 Task: For heading Arial with bold.  font size for heading22,  'Change the font style of data to'Arial Narrow.  and font size to 14,  Change the alignment of both headline & data to Align middle.  In the sheet  DashboardFinAnalyticsbook
Action: Mouse moved to (160, 230)
Screenshot: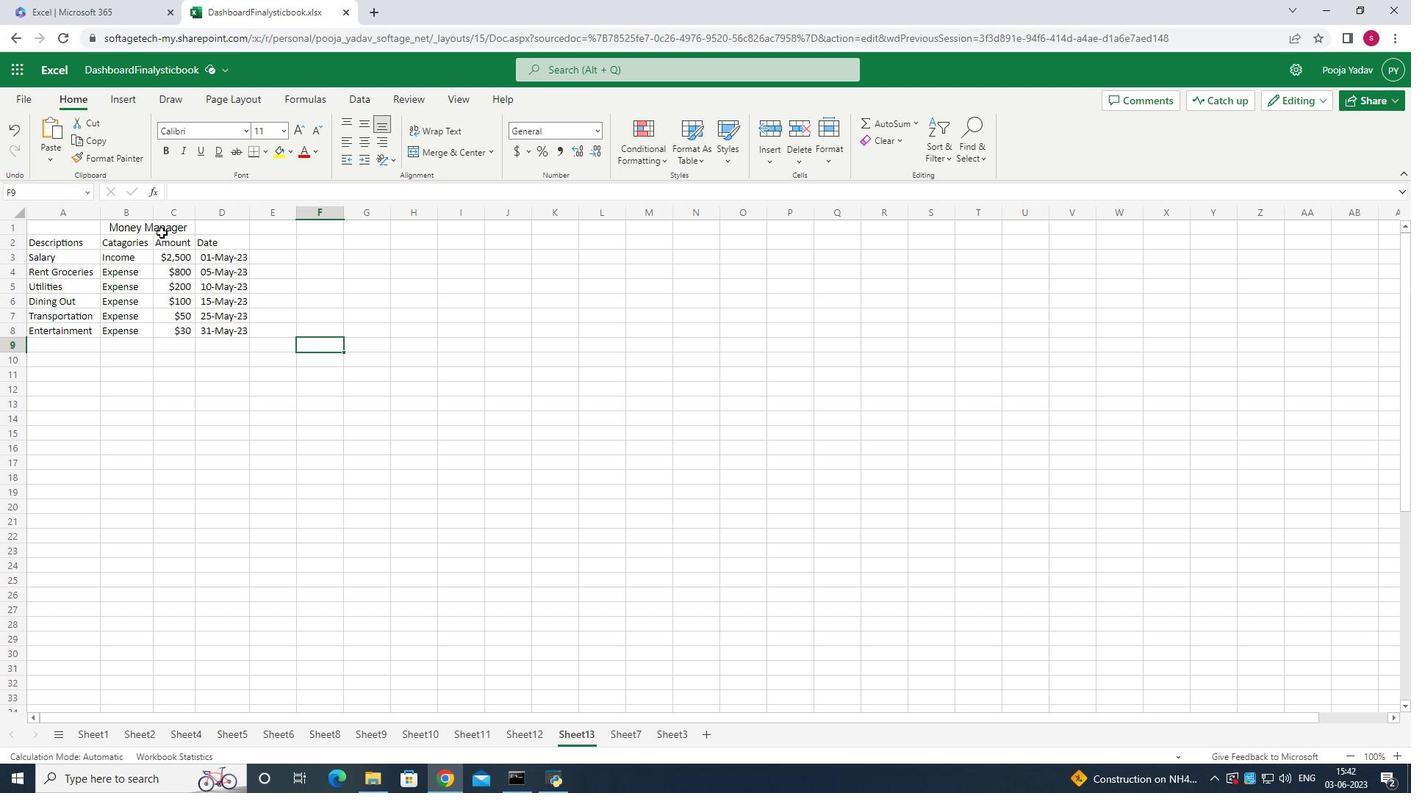
Action: Mouse pressed left at (160, 230)
Screenshot: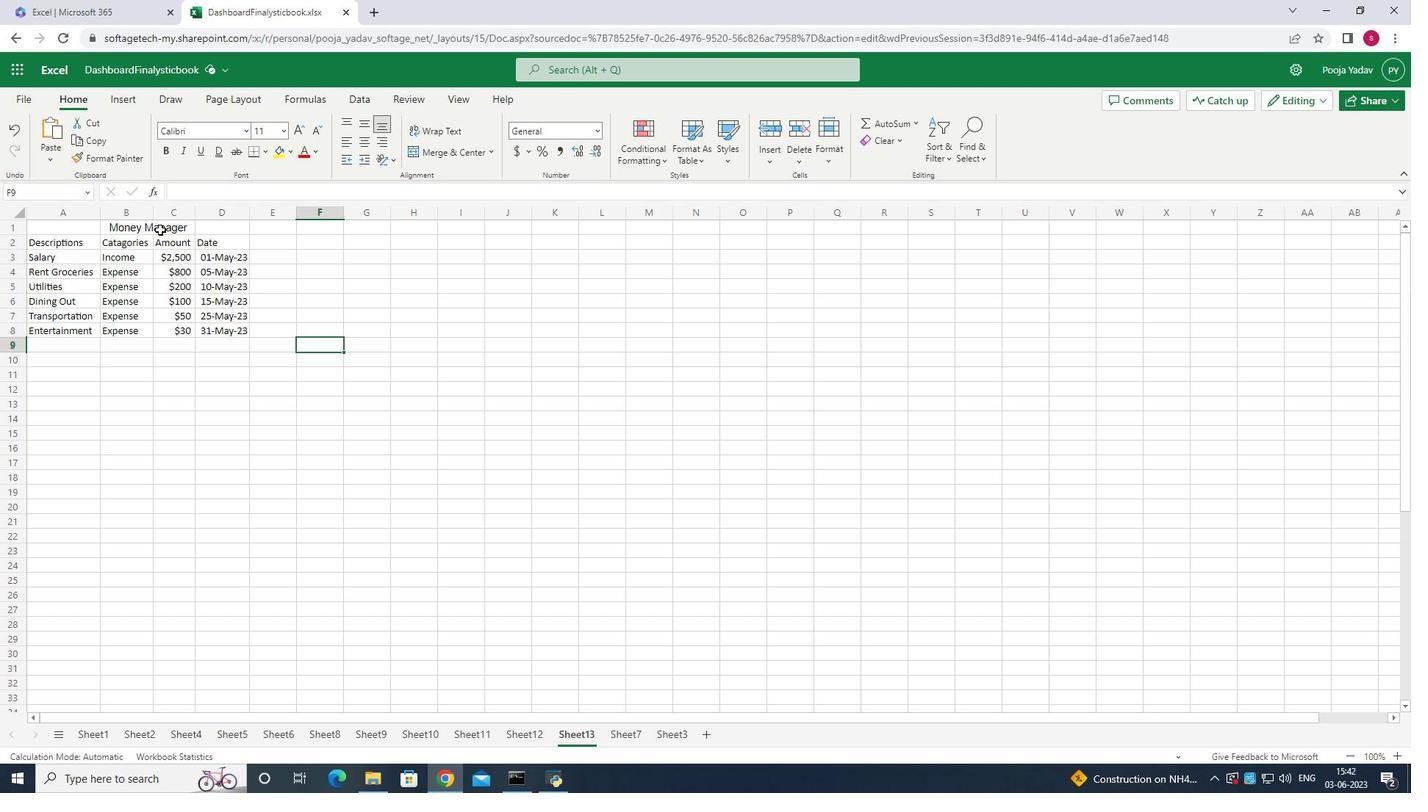 
Action: Mouse moved to (163, 149)
Screenshot: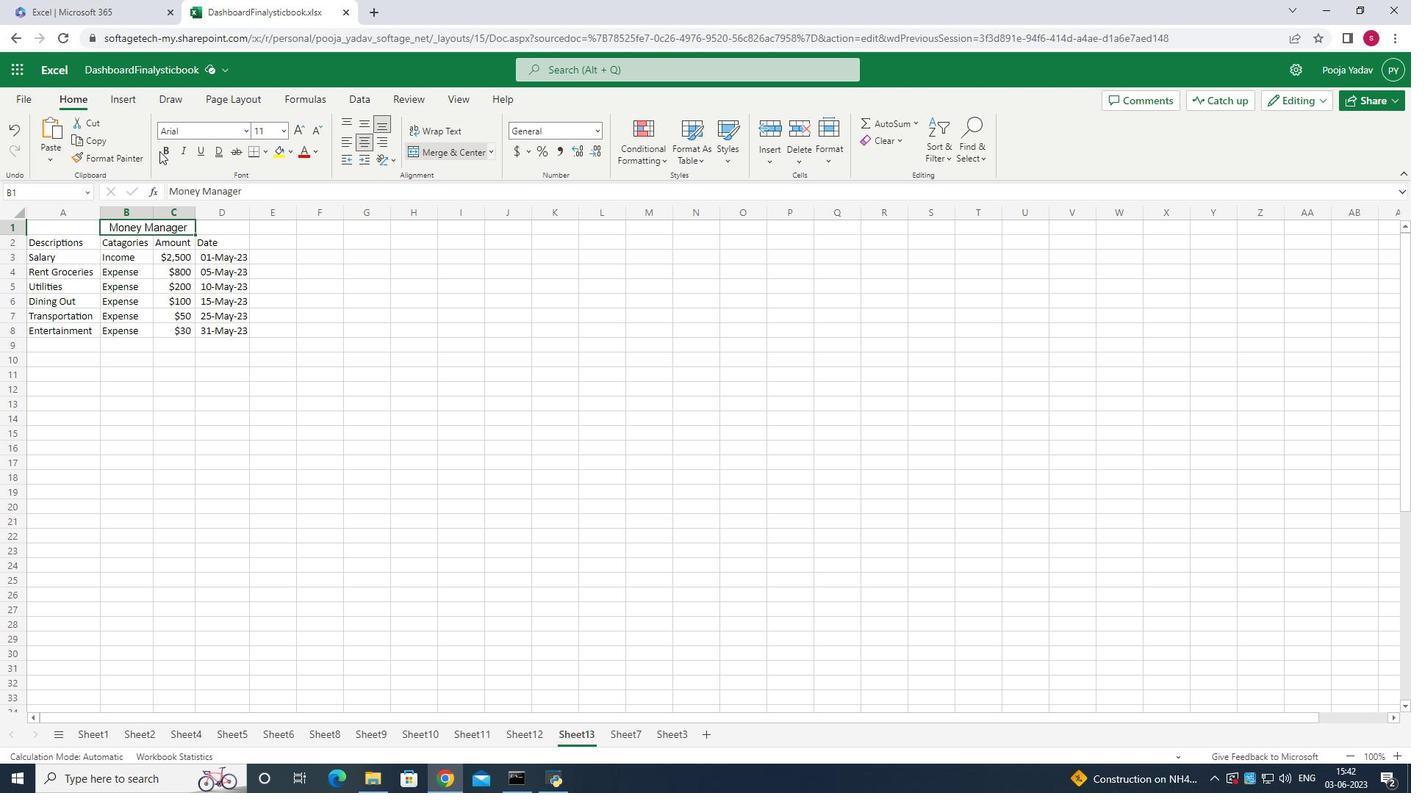 
Action: Mouse pressed left at (163, 149)
Screenshot: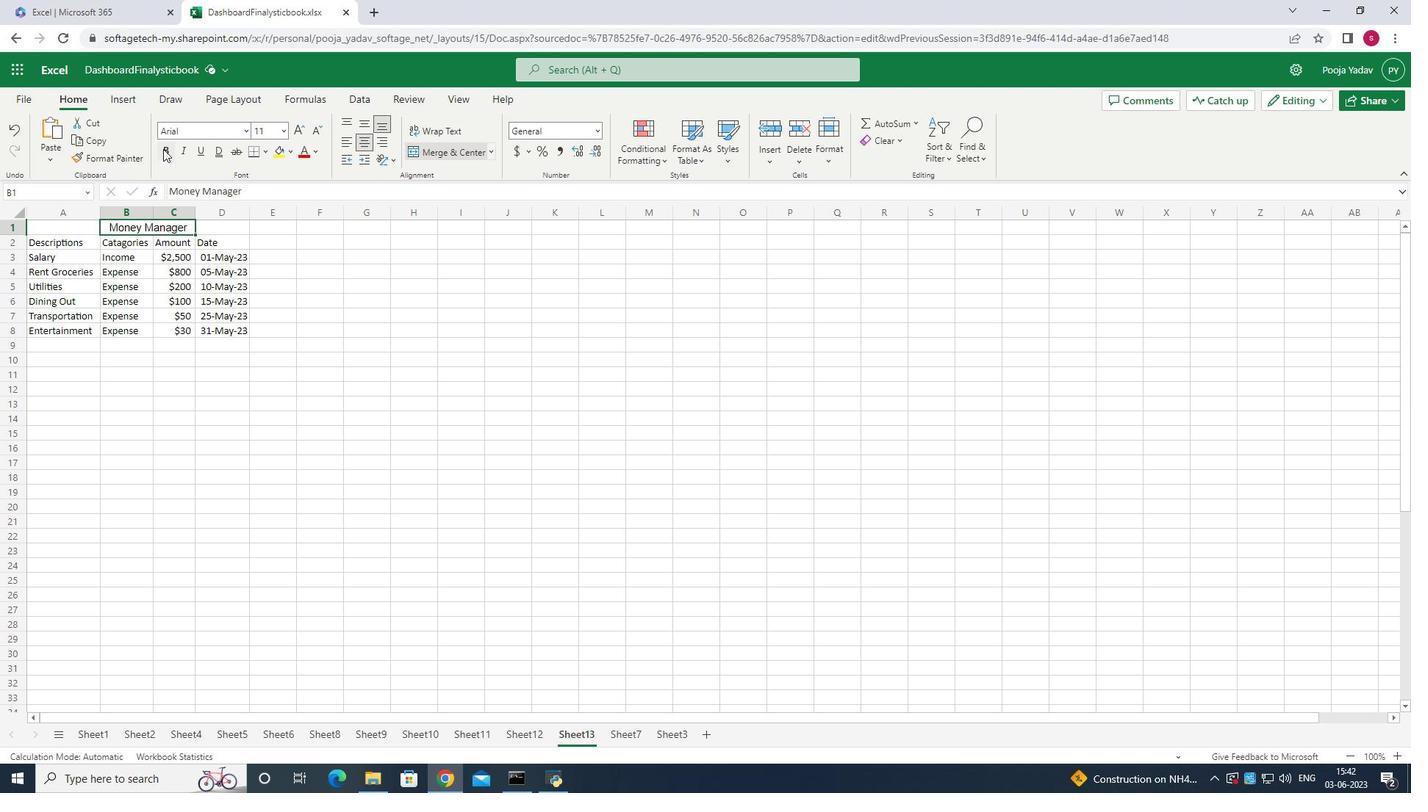 
Action: Mouse moved to (246, 131)
Screenshot: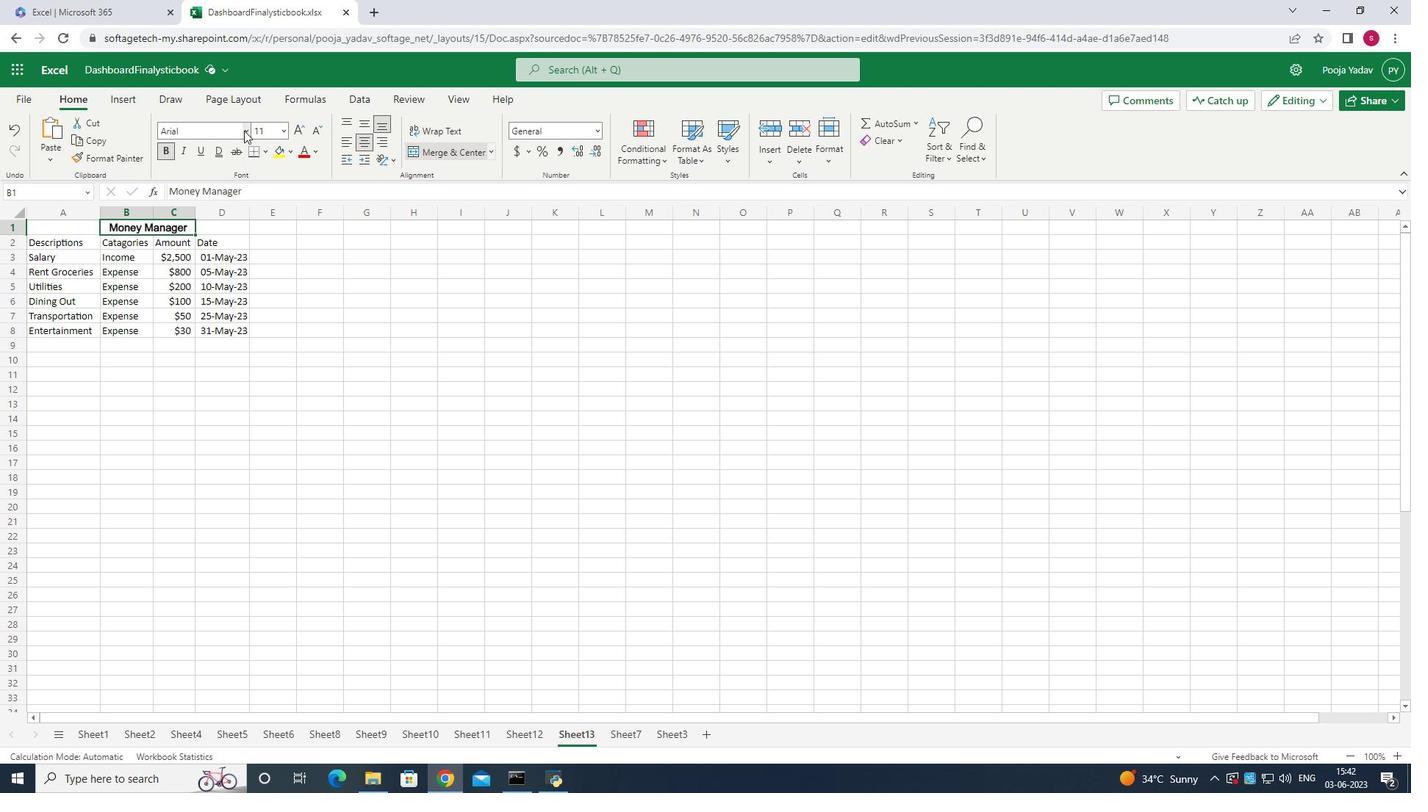 
Action: Mouse pressed left at (246, 131)
Screenshot: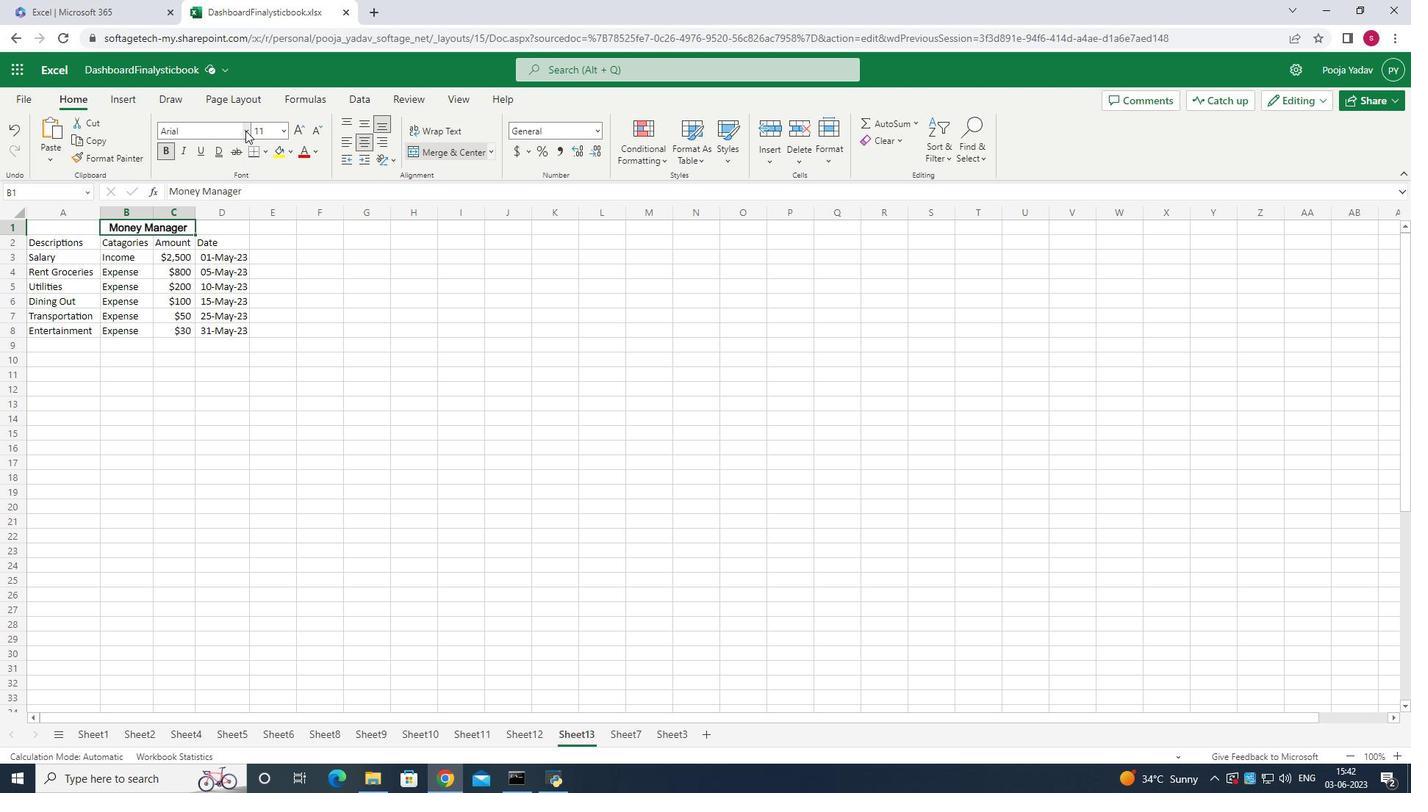 
Action: Mouse moved to (226, 189)
Screenshot: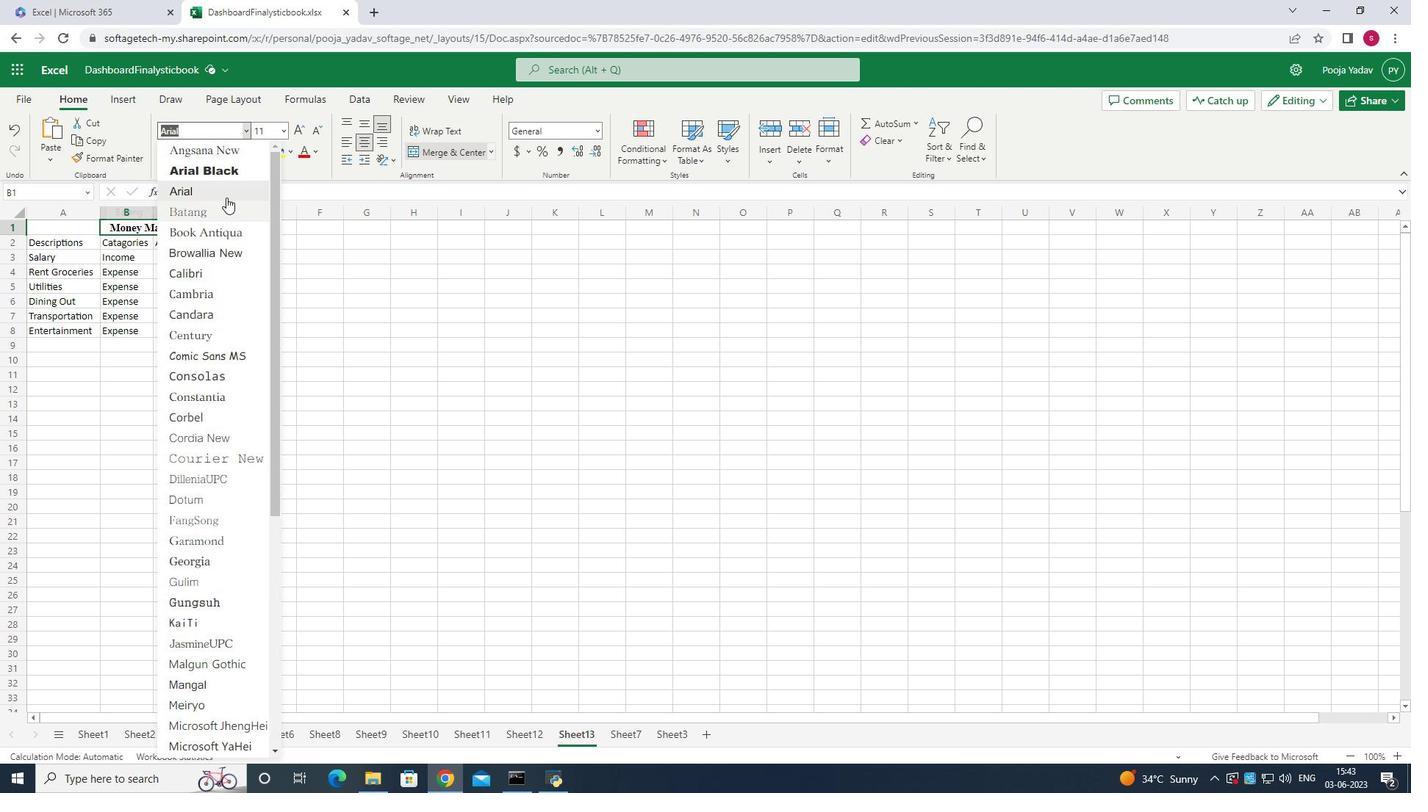 
Action: Mouse pressed left at (226, 189)
Screenshot: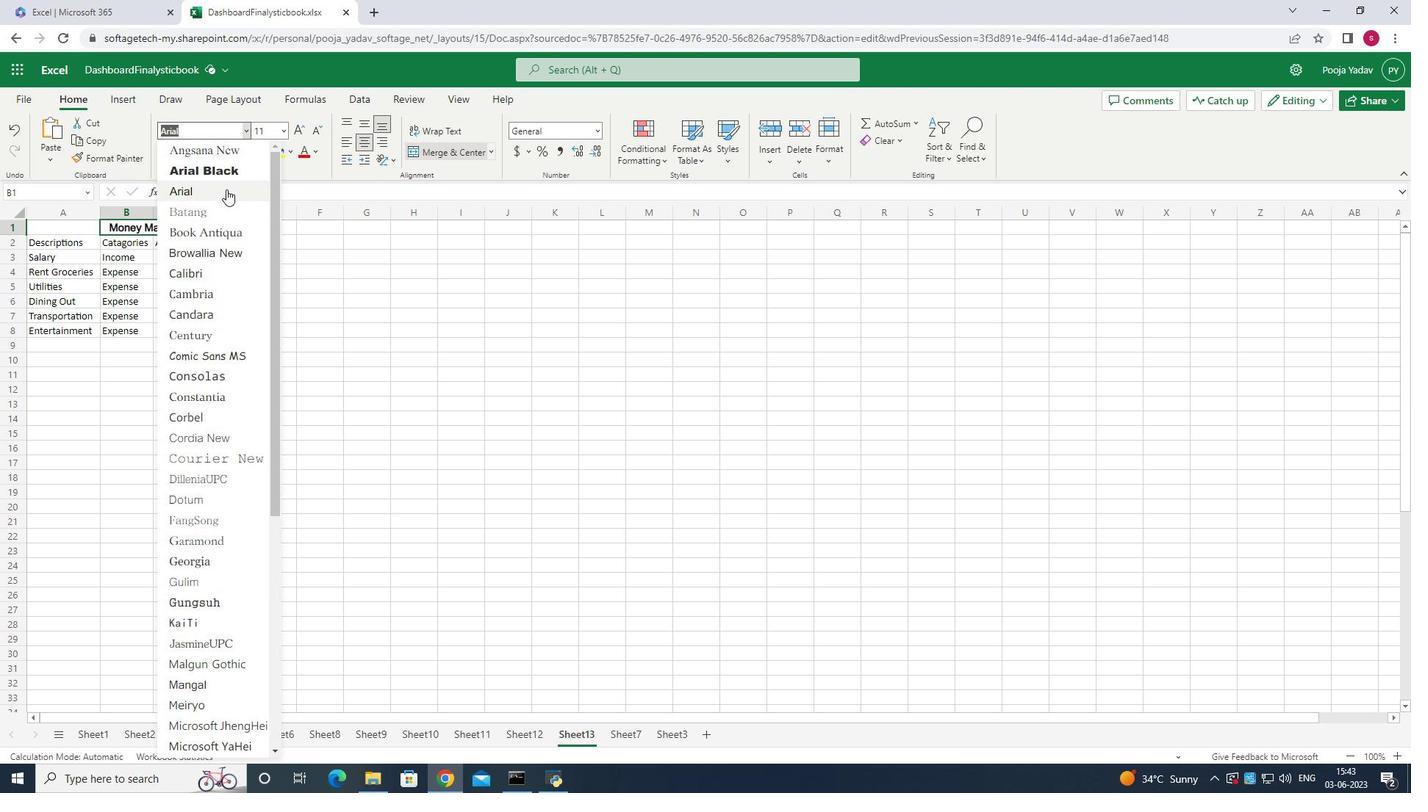 
Action: Mouse moved to (286, 131)
Screenshot: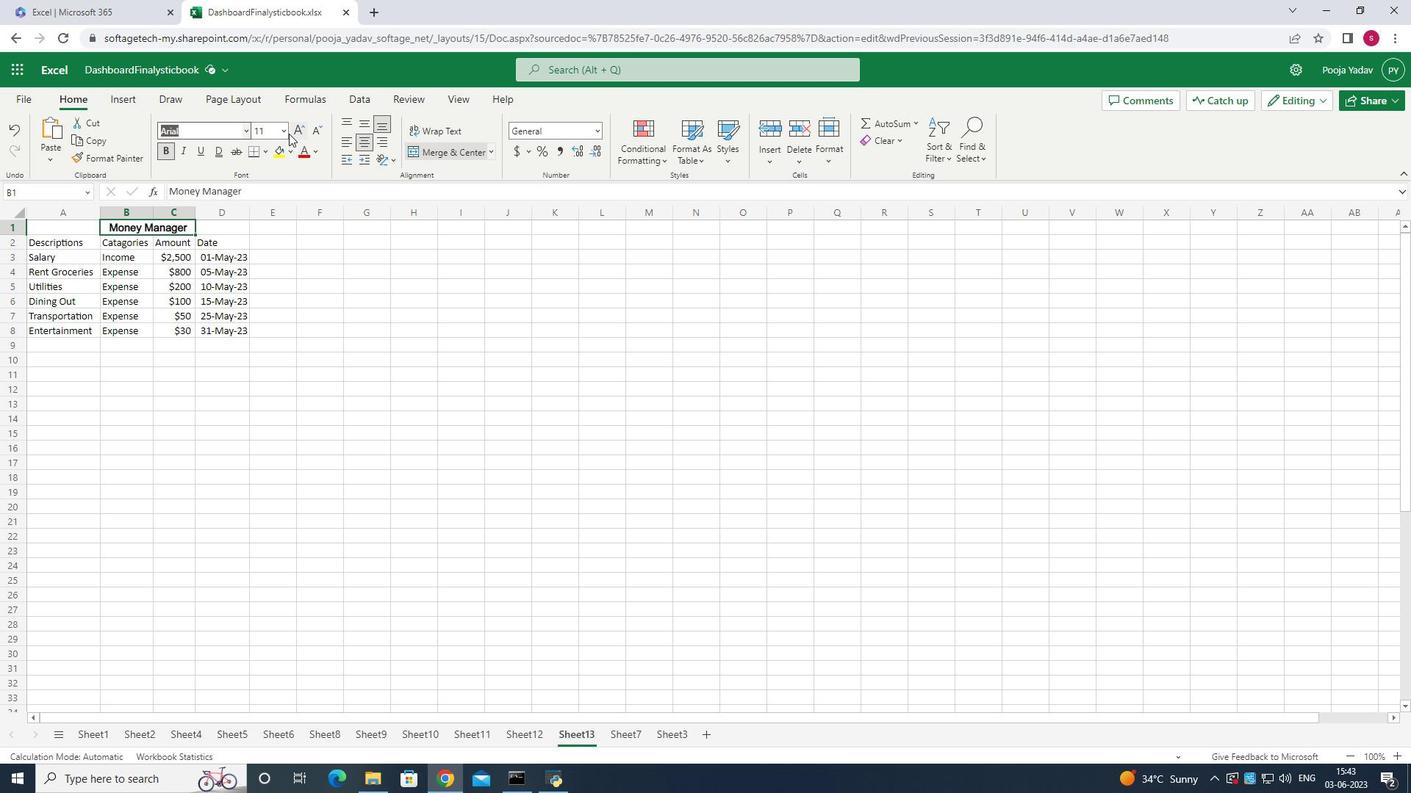 
Action: Mouse pressed left at (286, 131)
Screenshot: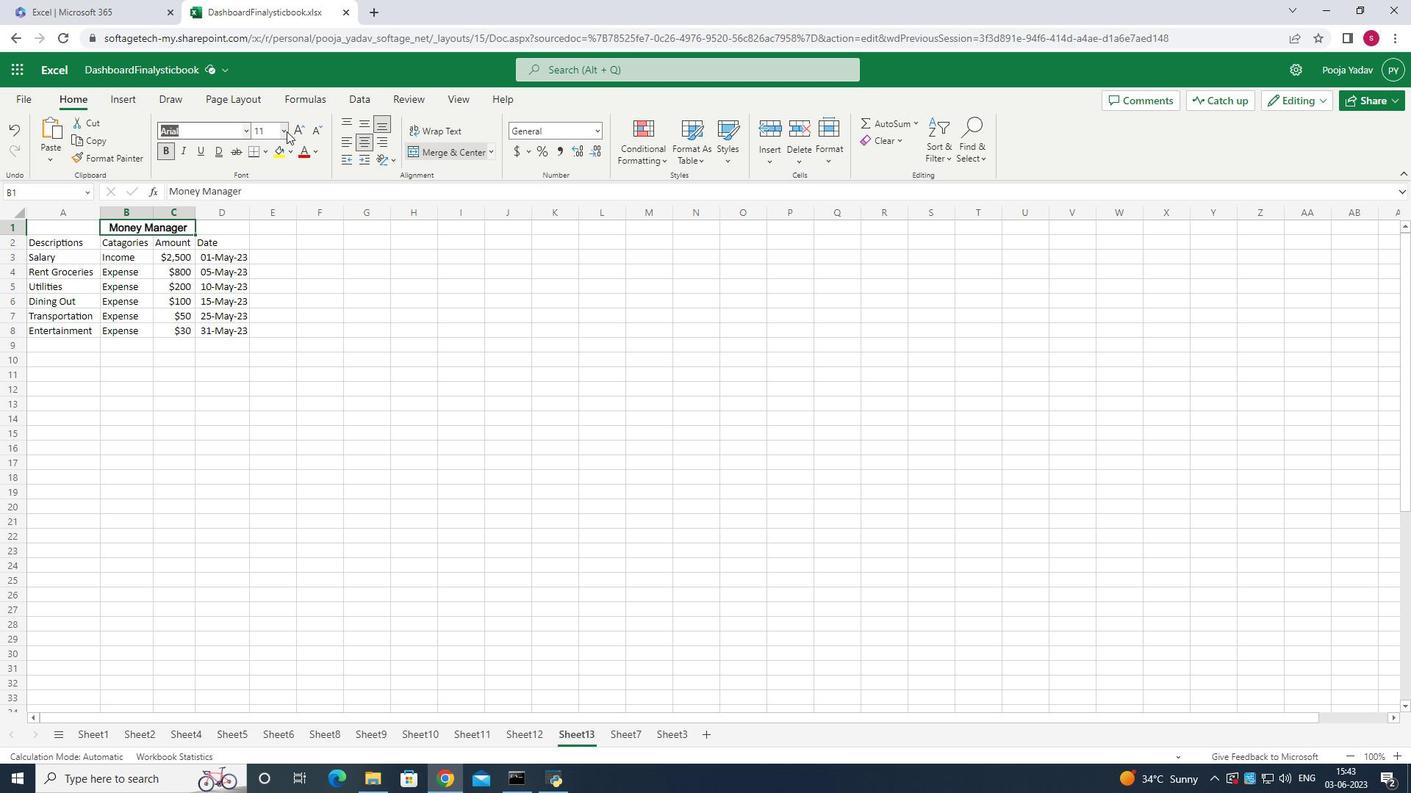 
Action: Mouse moved to (266, 125)
Screenshot: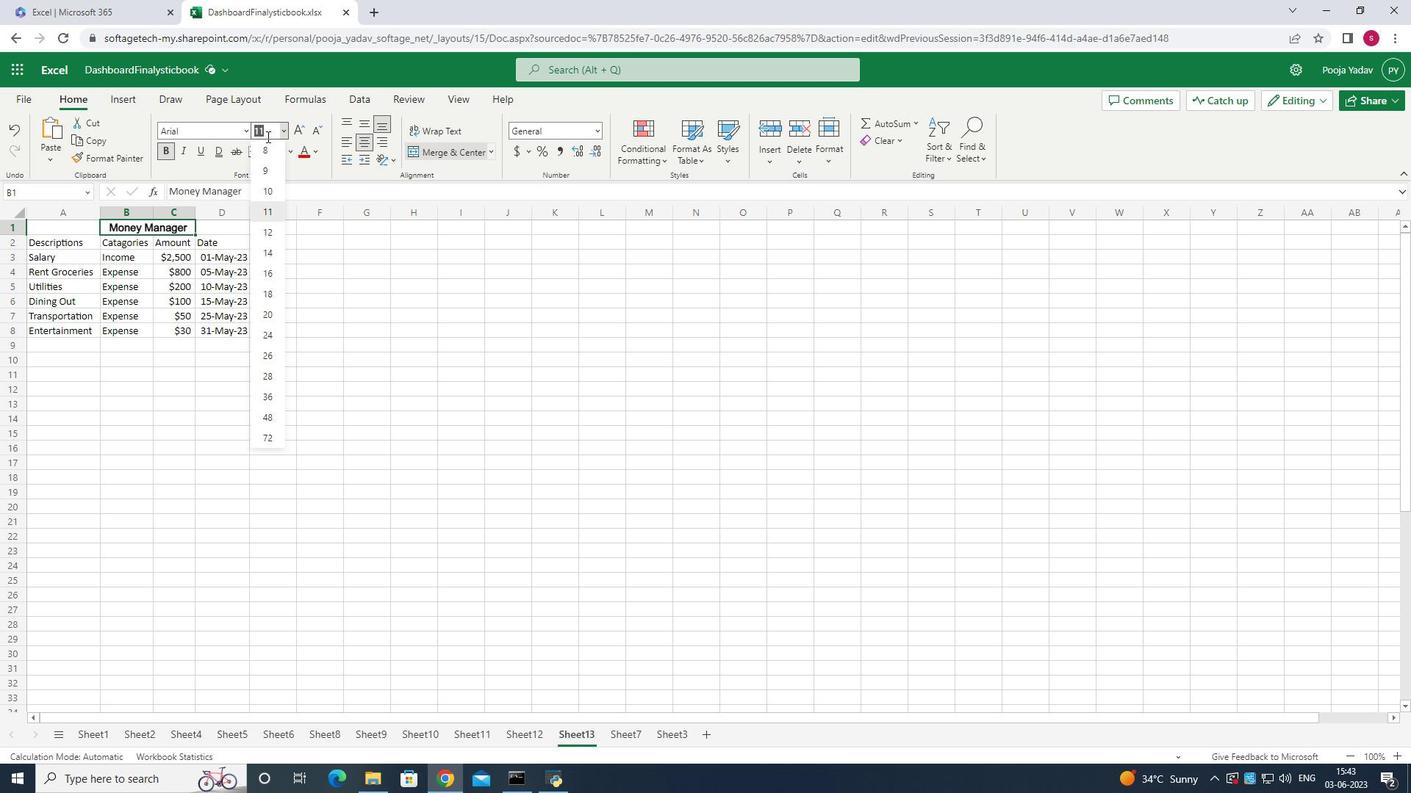 
Action: Mouse pressed left at (266, 125)
Screenshot: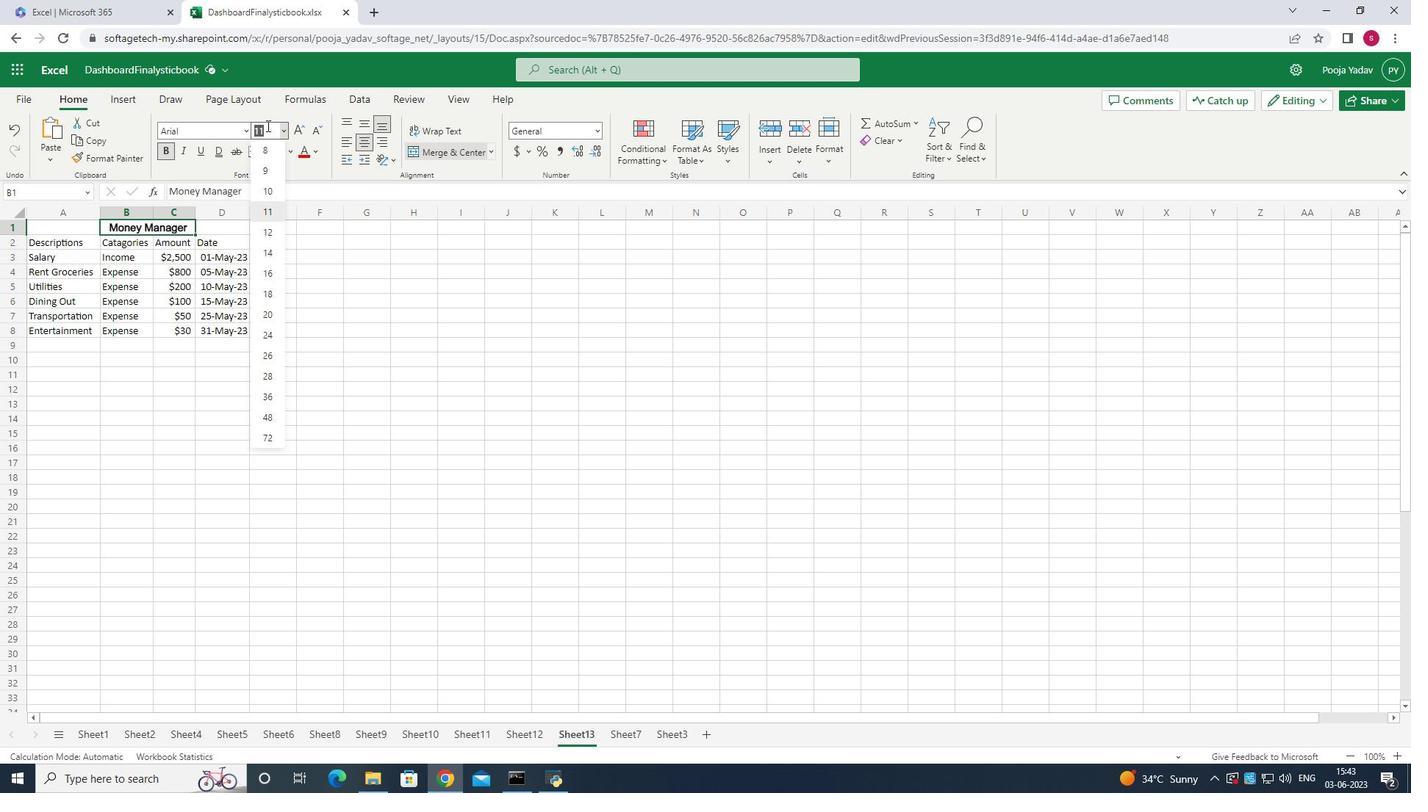 
Action: Mouse moved to (269, 125)
Screenshot: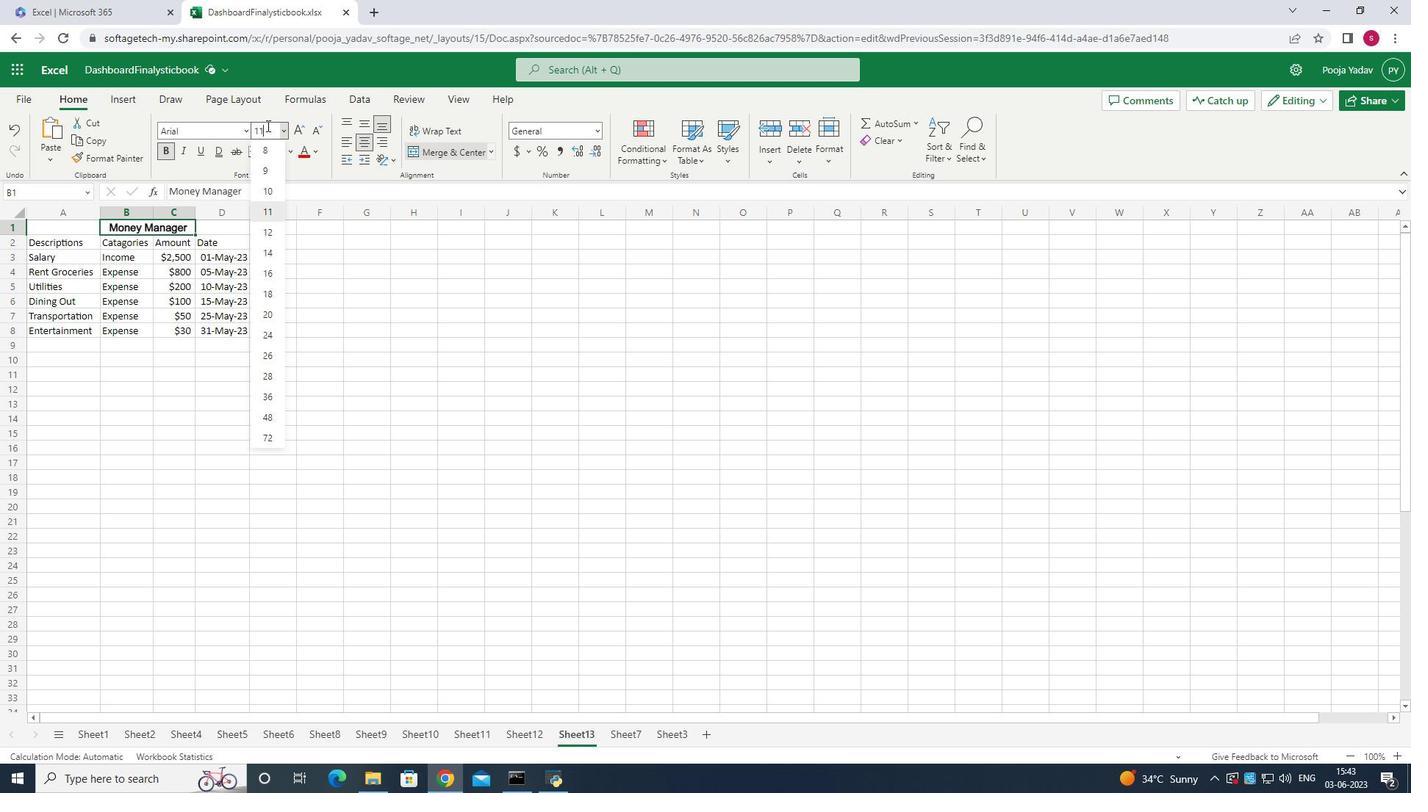 
Action: Key pressed <Key.backspace><Key.backspace><Key.backspace><Key.backspace>22<Key.enter>
Screenshot: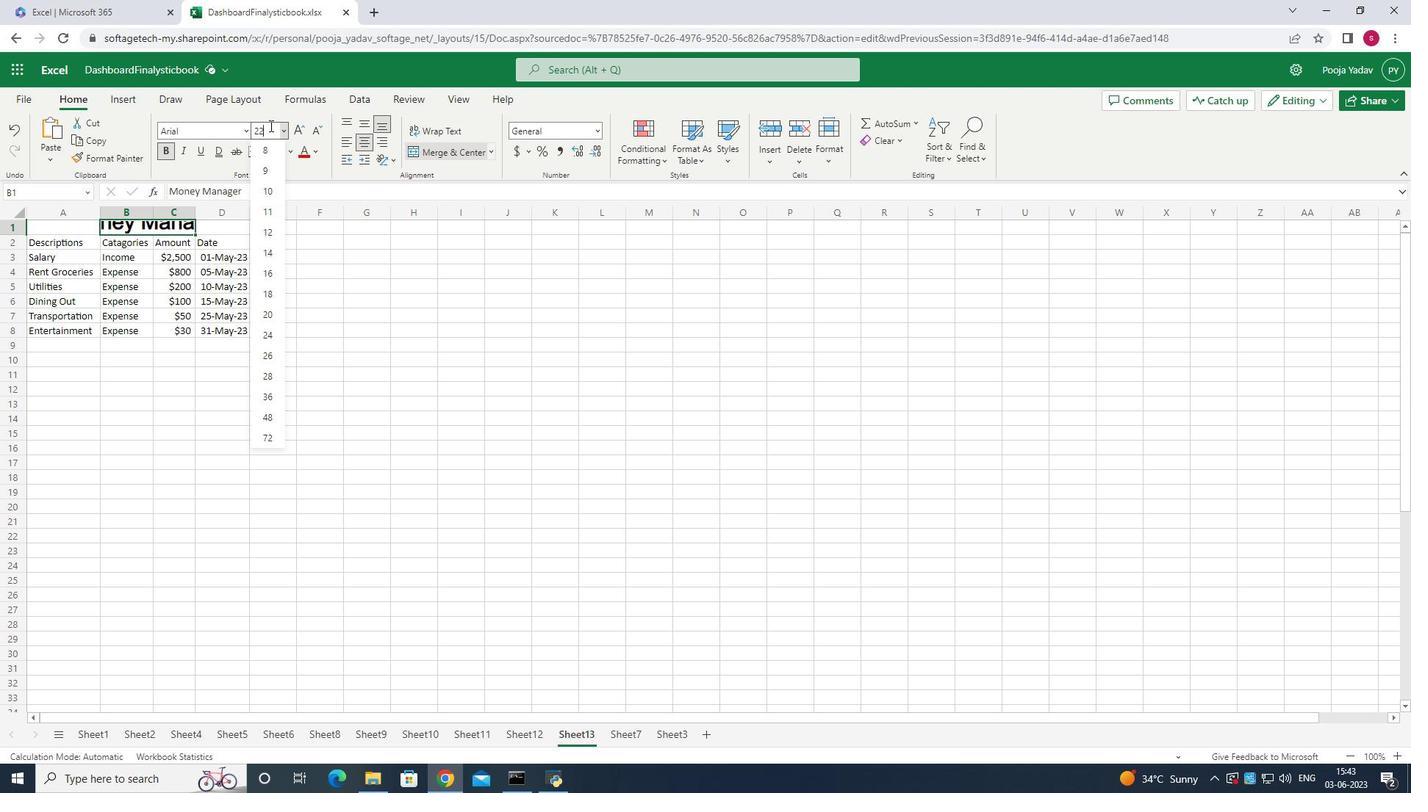 
Action: Mouse moved to (172, 235)
Screenshot: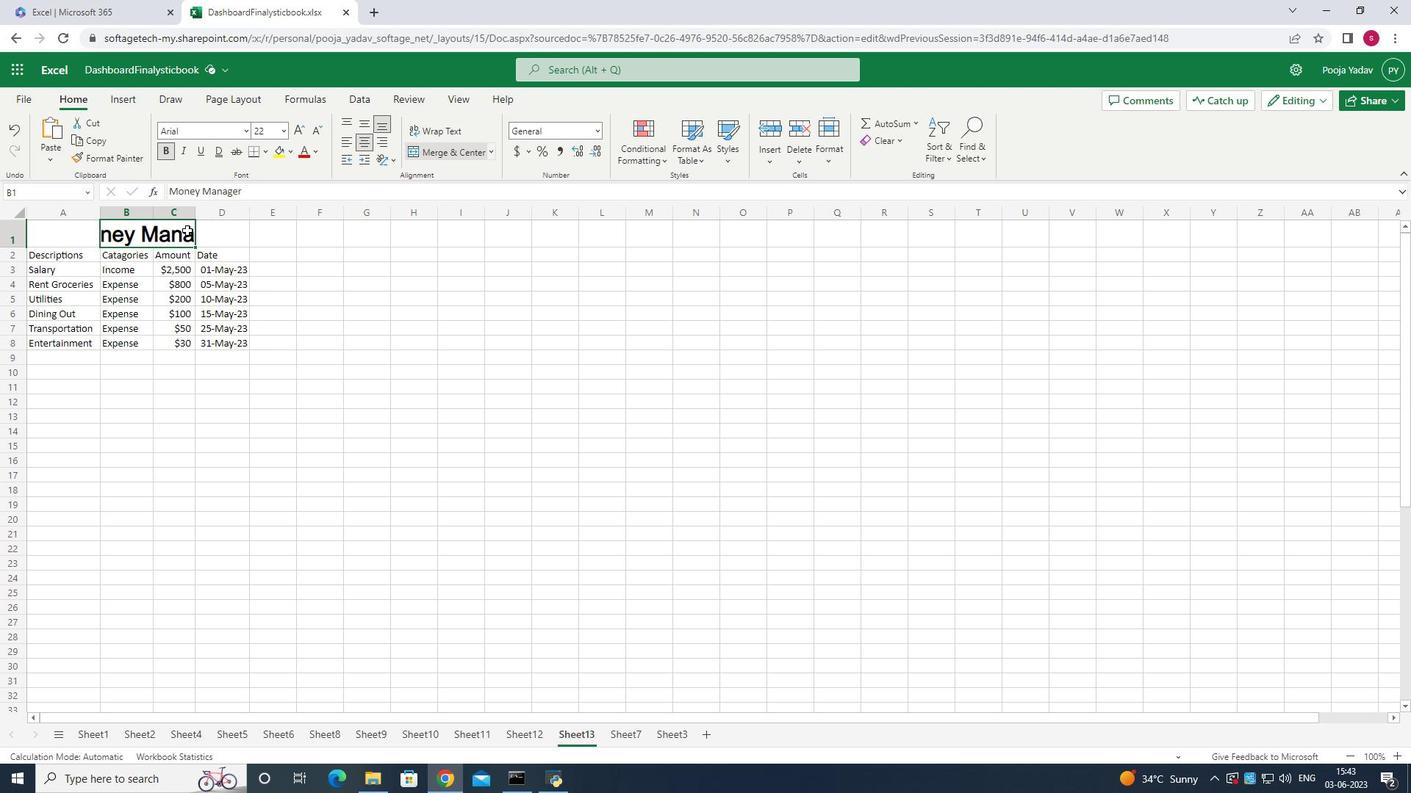 
Action: Mouse pressed left at (172, 235)
Screenshot: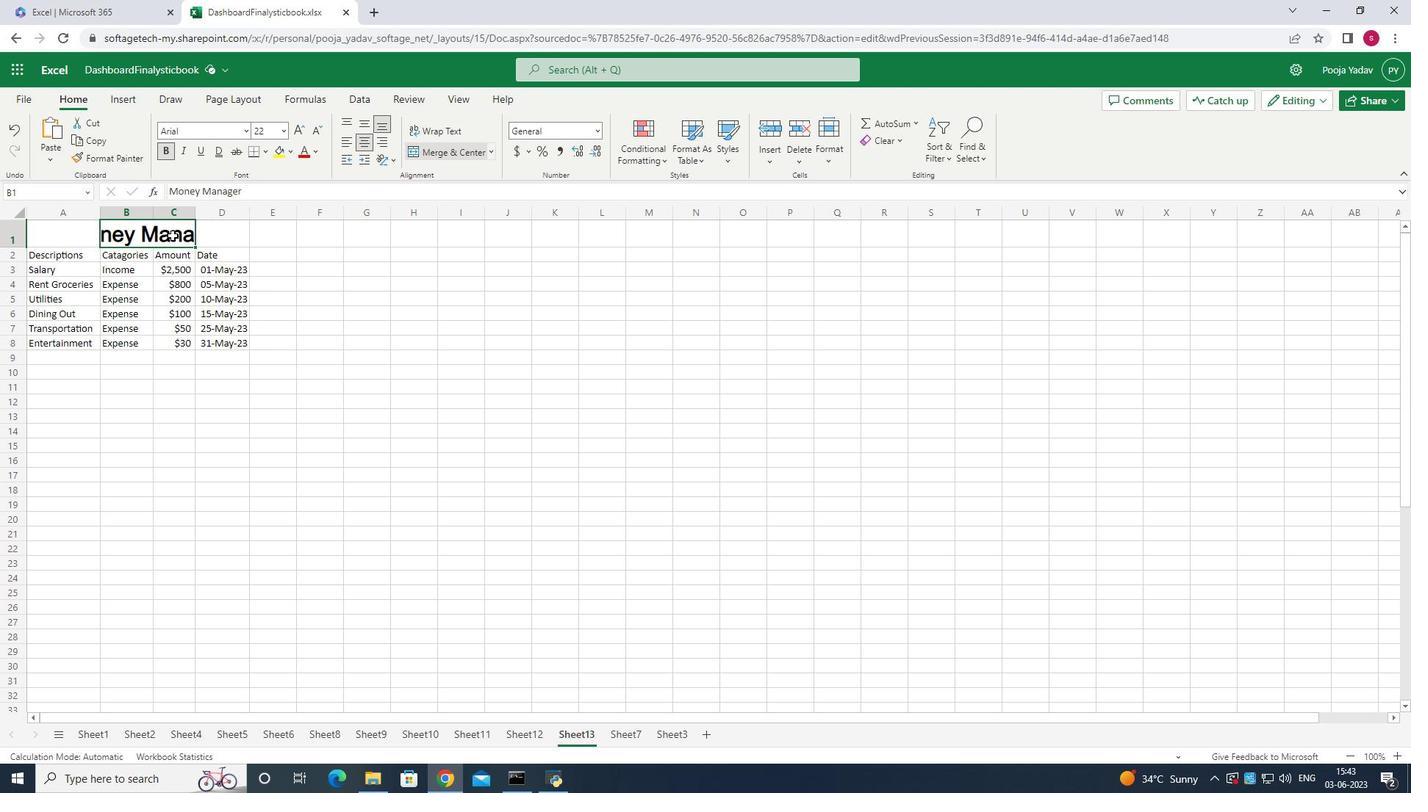 
Action: Mouse moved to (418, 148)
Screenshot: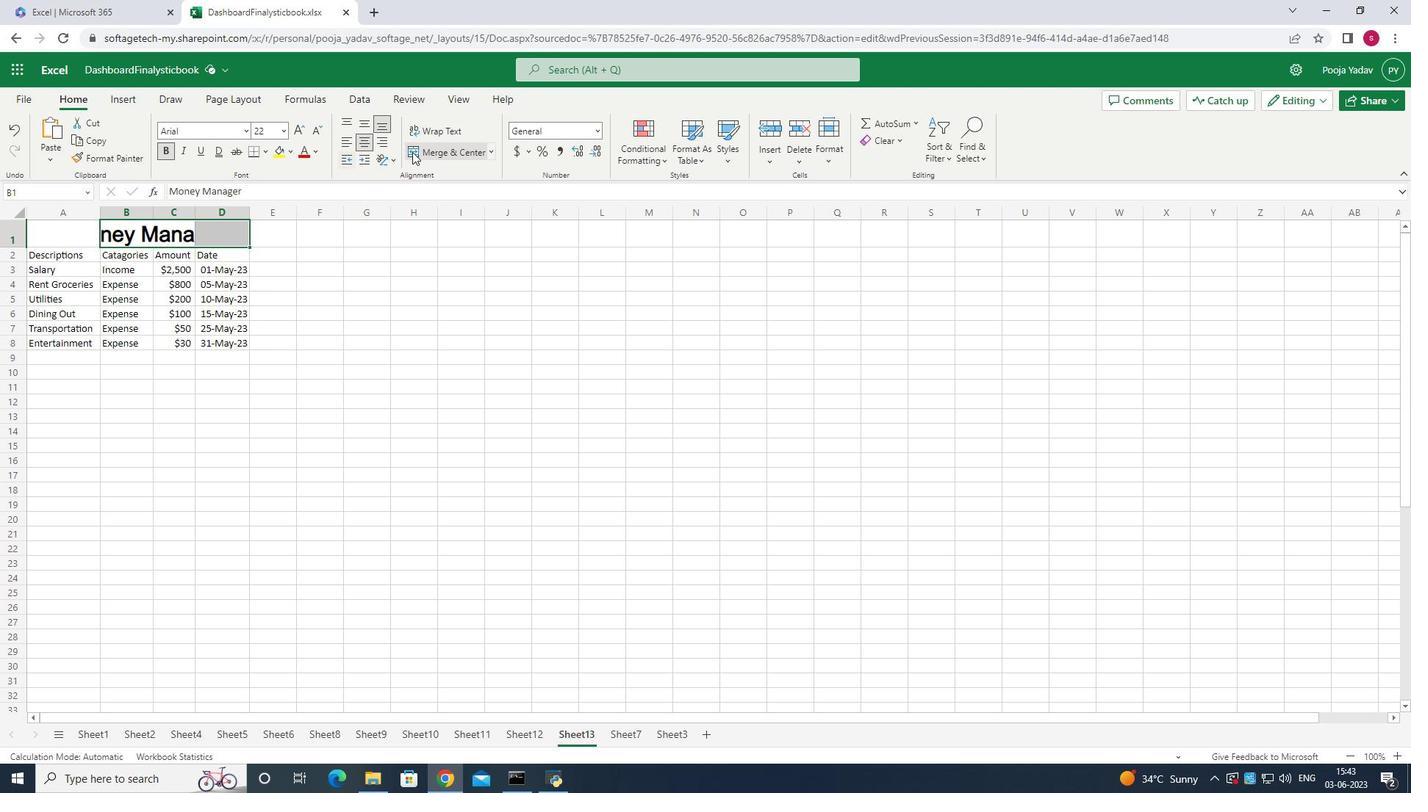 
Action: Mouse pressed left at (418, 148)
Screenshot: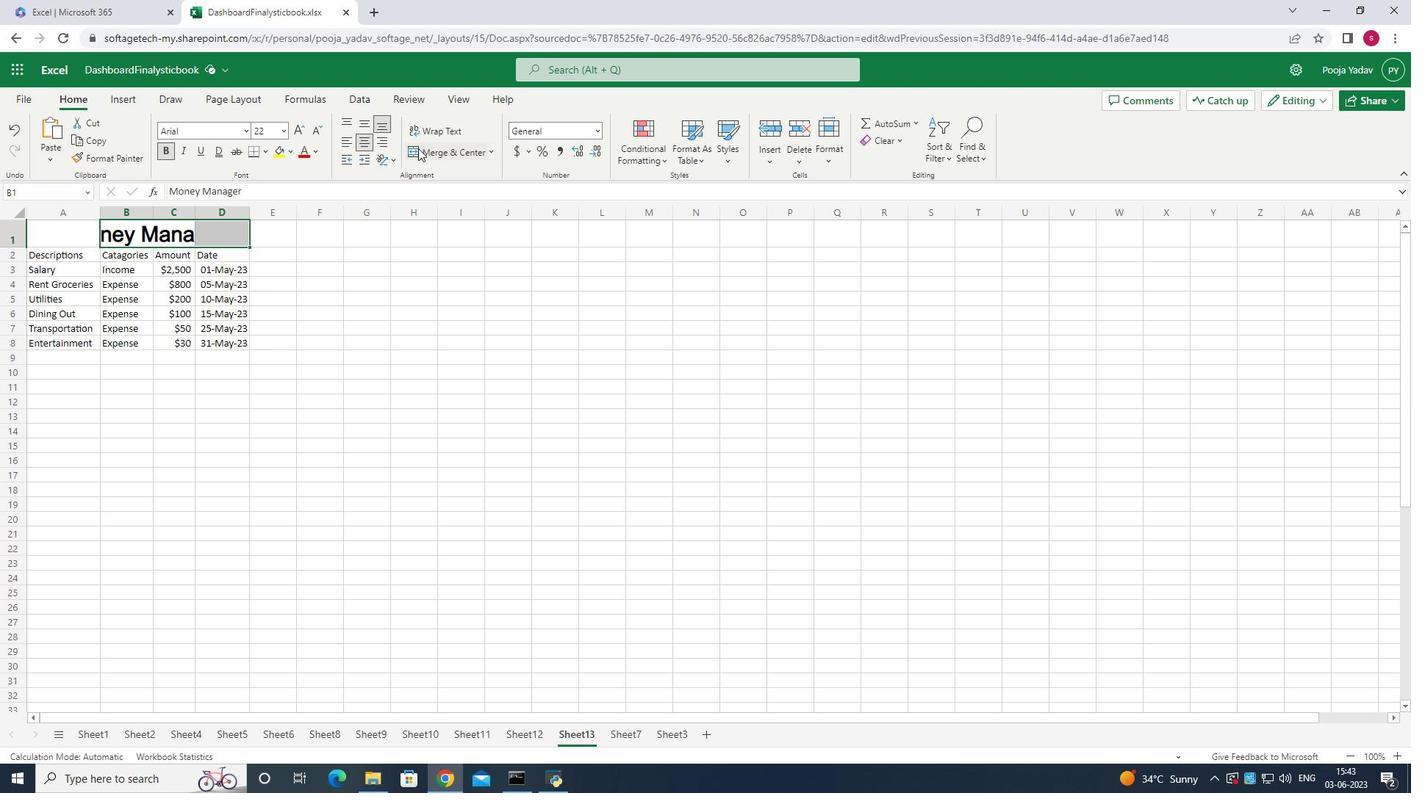 
Action: Mouse moved to (229, 420)
Screenshot: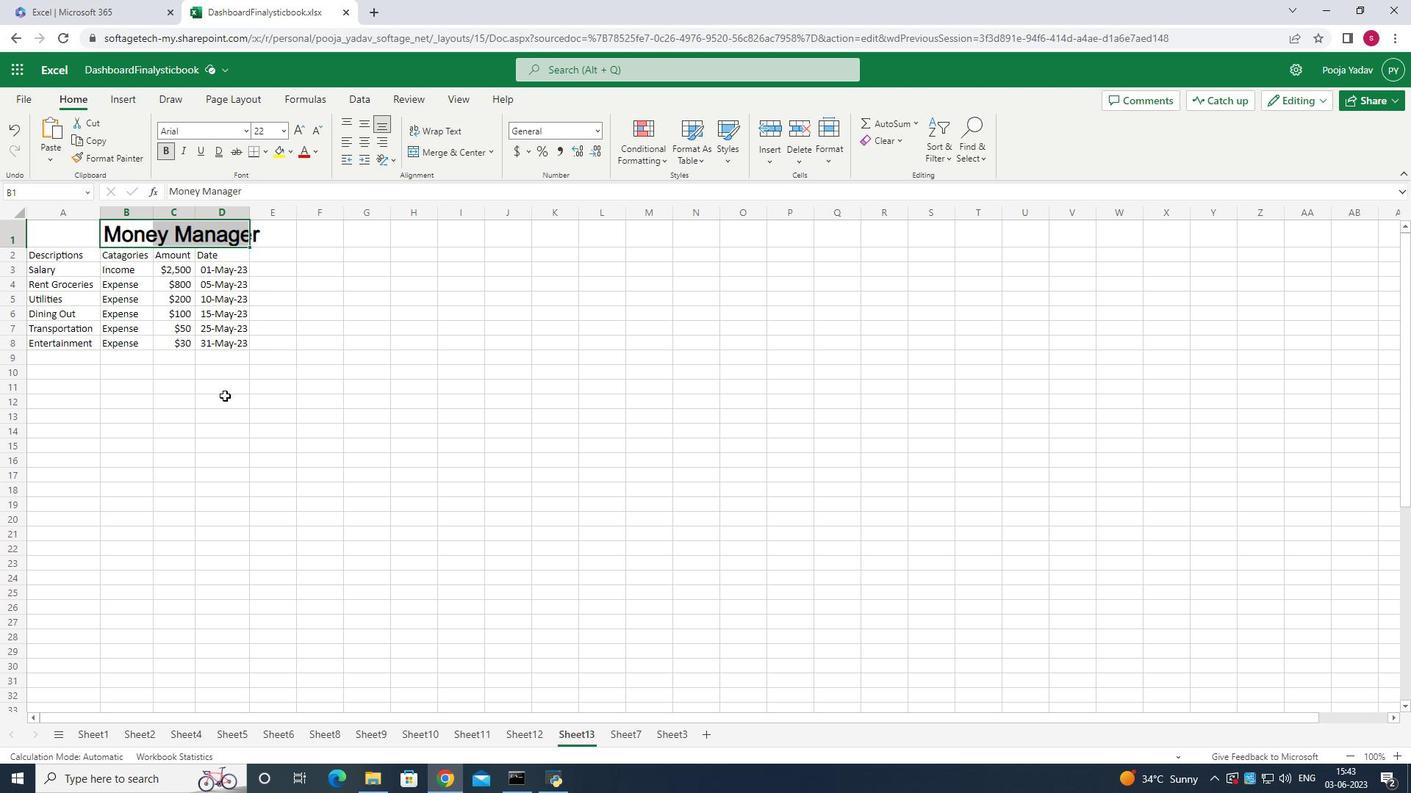 
Action: Mouse pressed left at (229, 420)
Screenshot: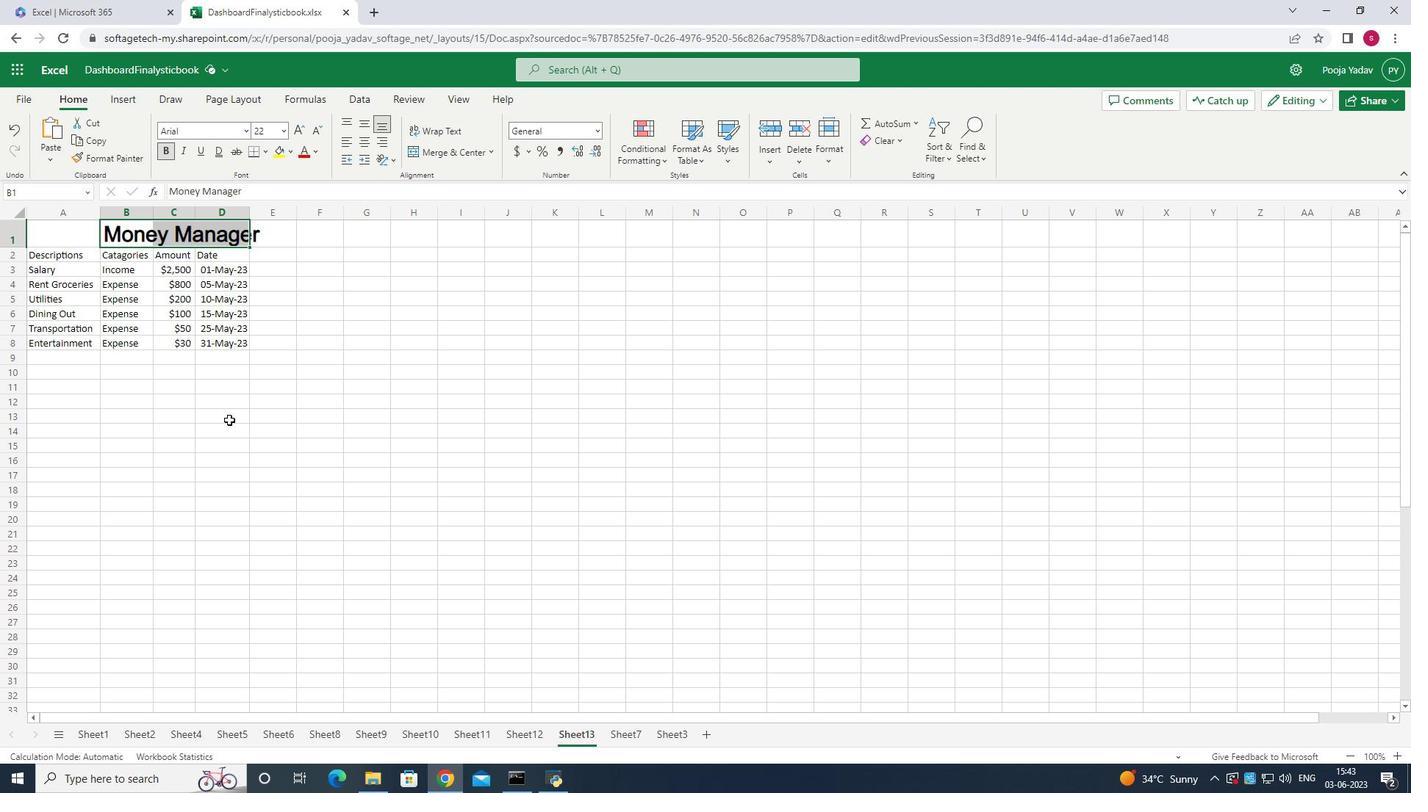 
Action: Mouse moved to (52, 251)
Screenshot: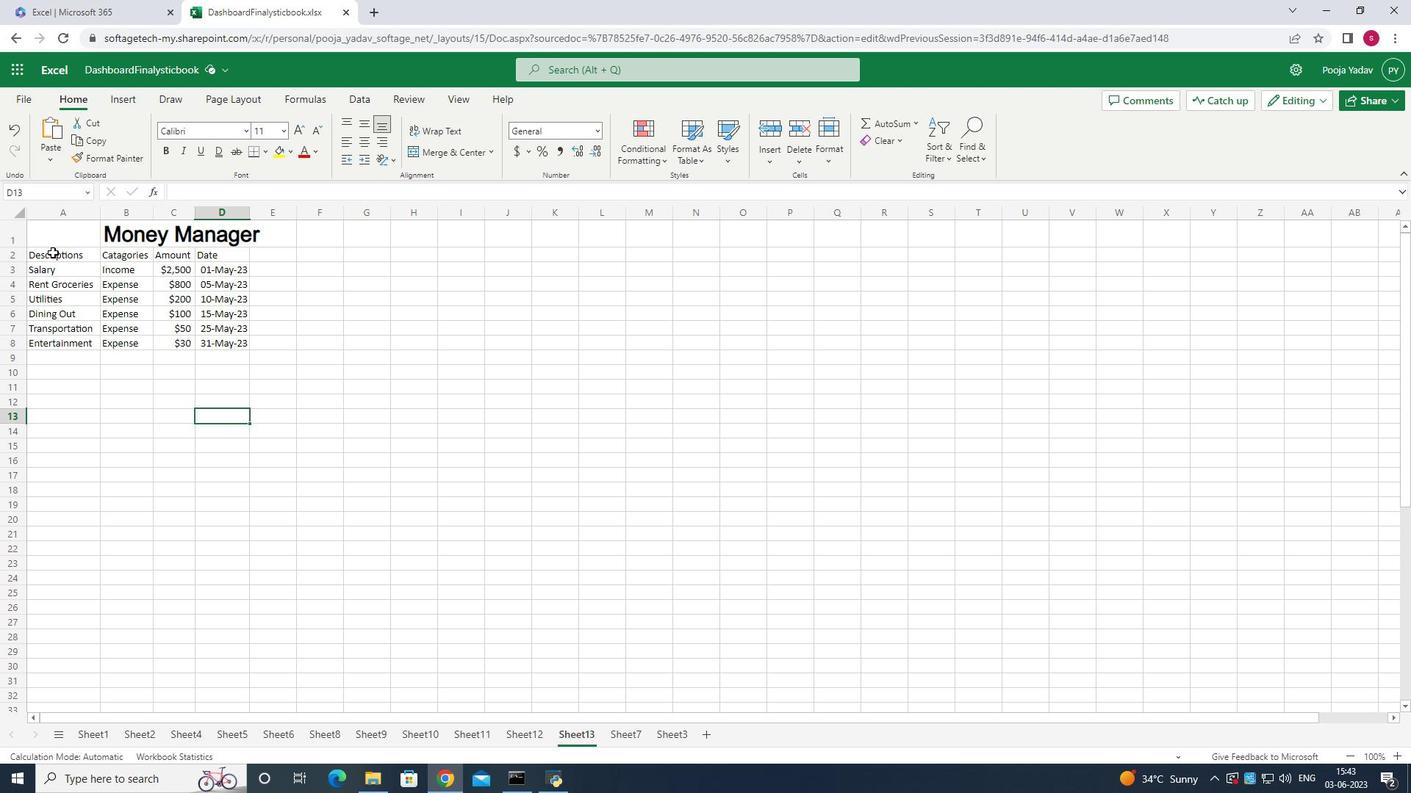 
Action: Mouse pressed left at (52, 251)
Screenshot: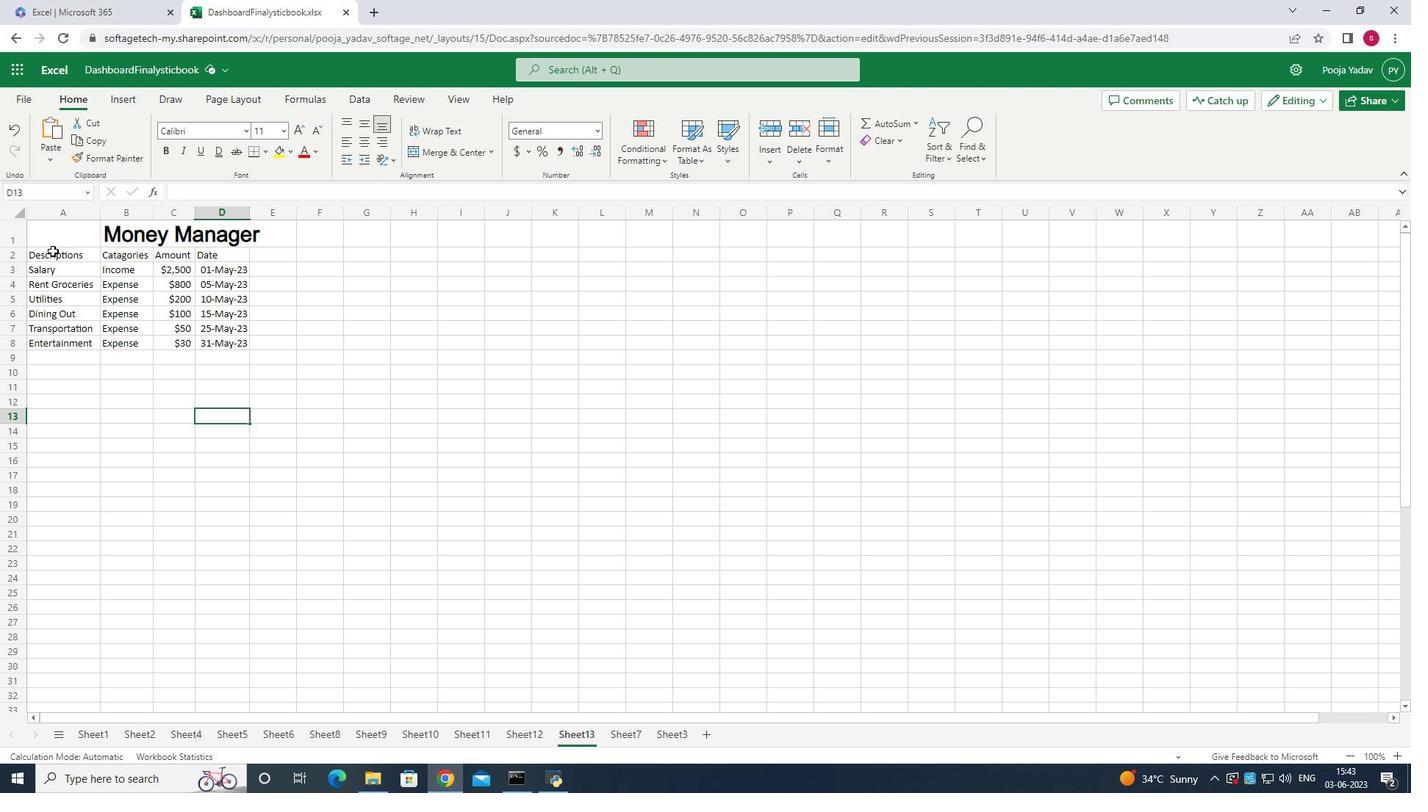 
Action: Mouse moved to (280, 134)
Screenshot: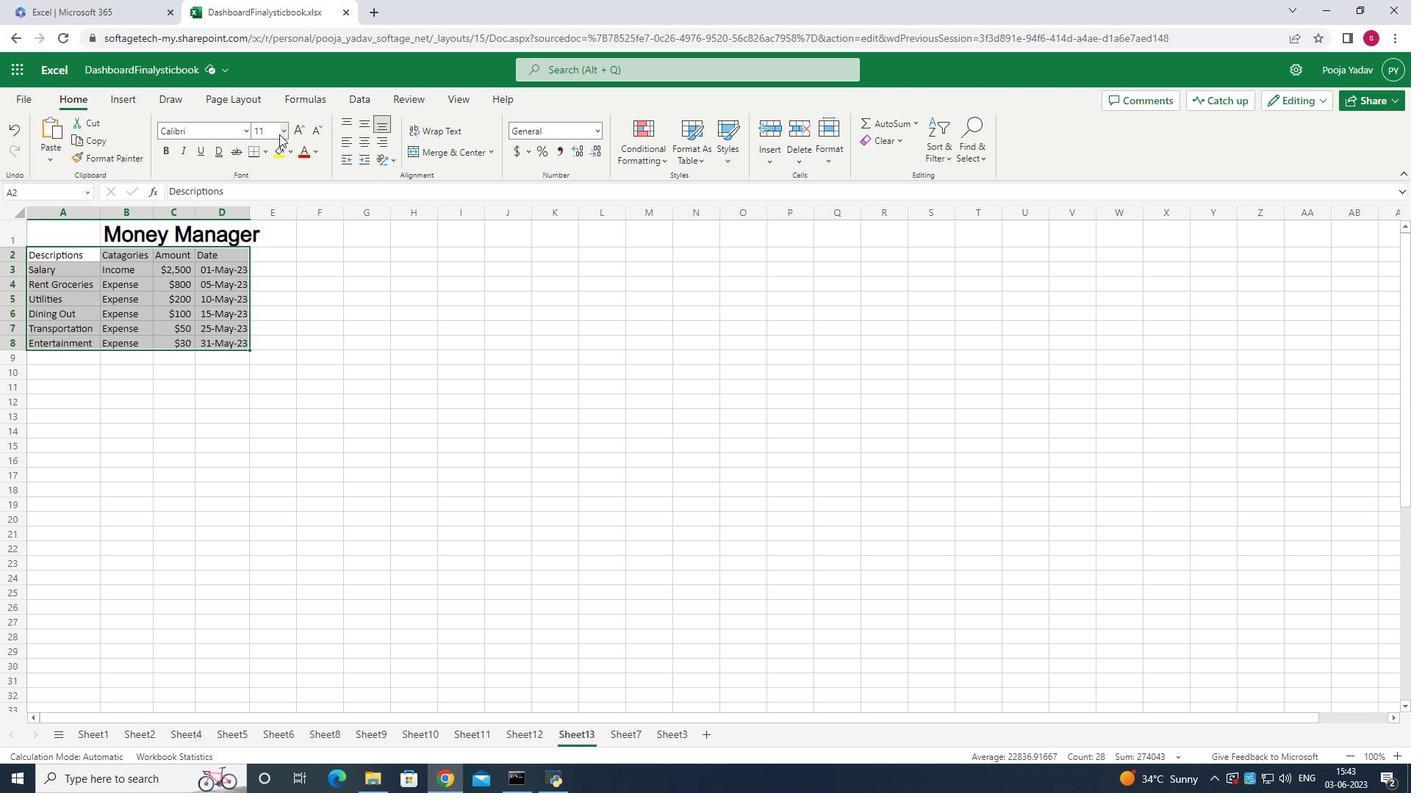 
Action: Mouse pressed left at (280, 134)
Screenshot: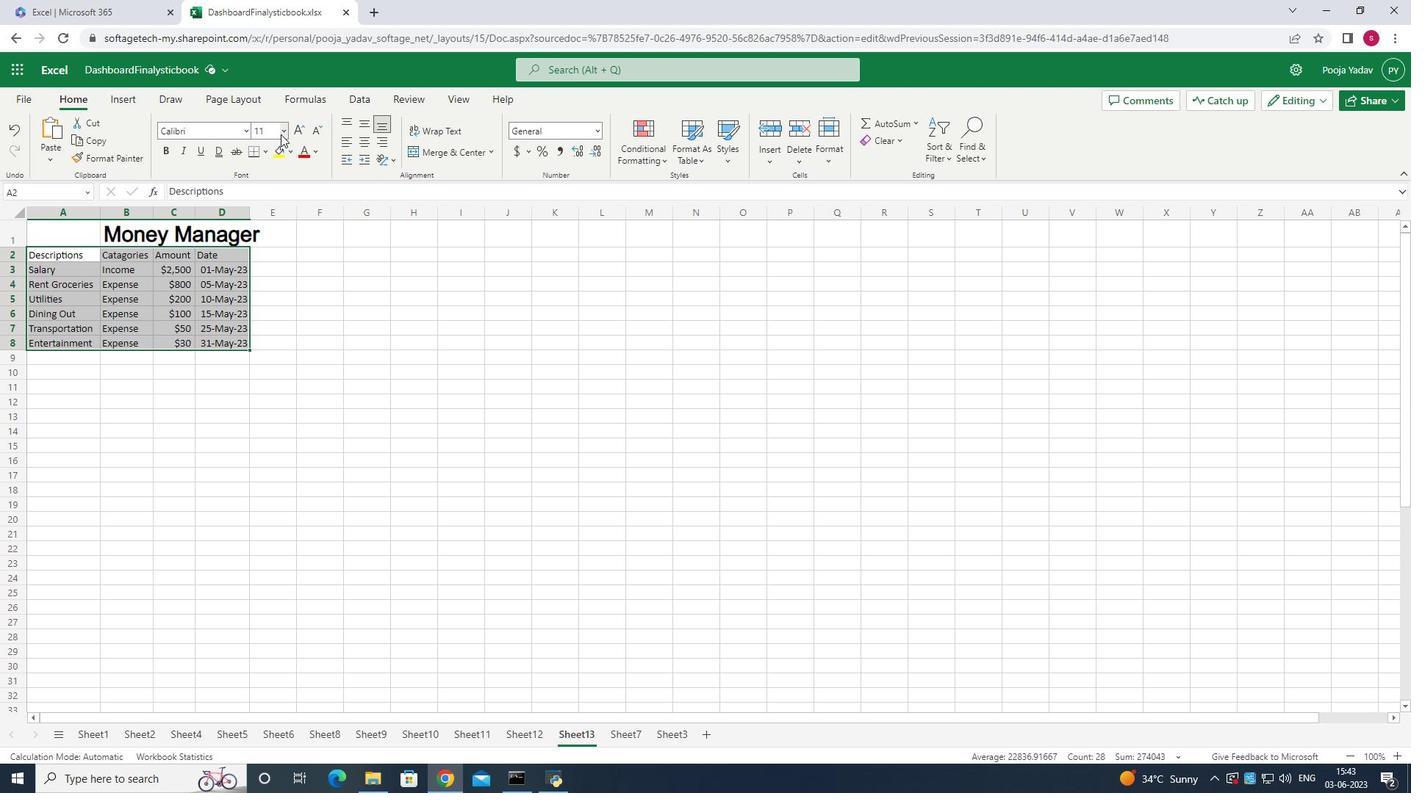 
Action: Mouse moved to (272, 250)
Screenshot: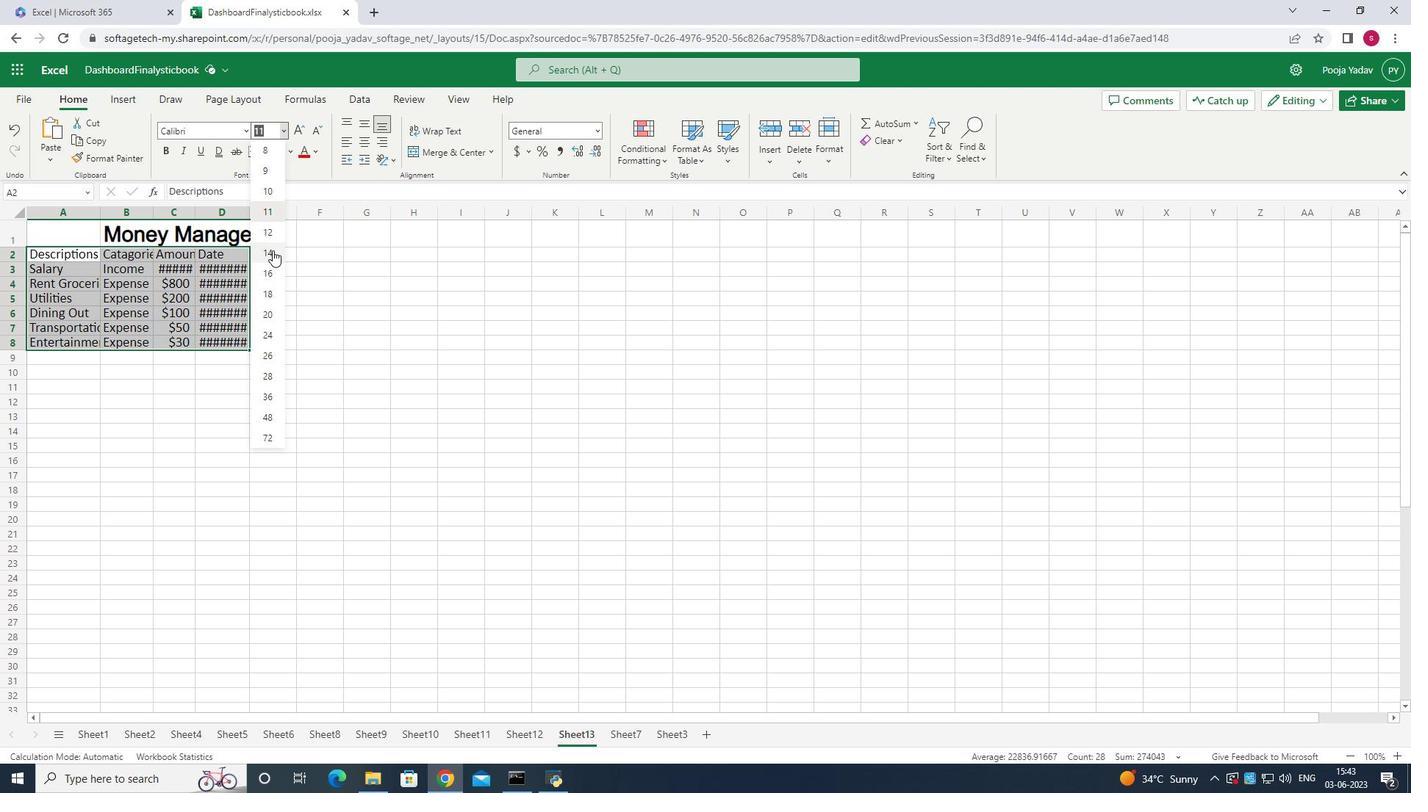 
Action: Mouse pressed left at (272, 250)
Screenshot: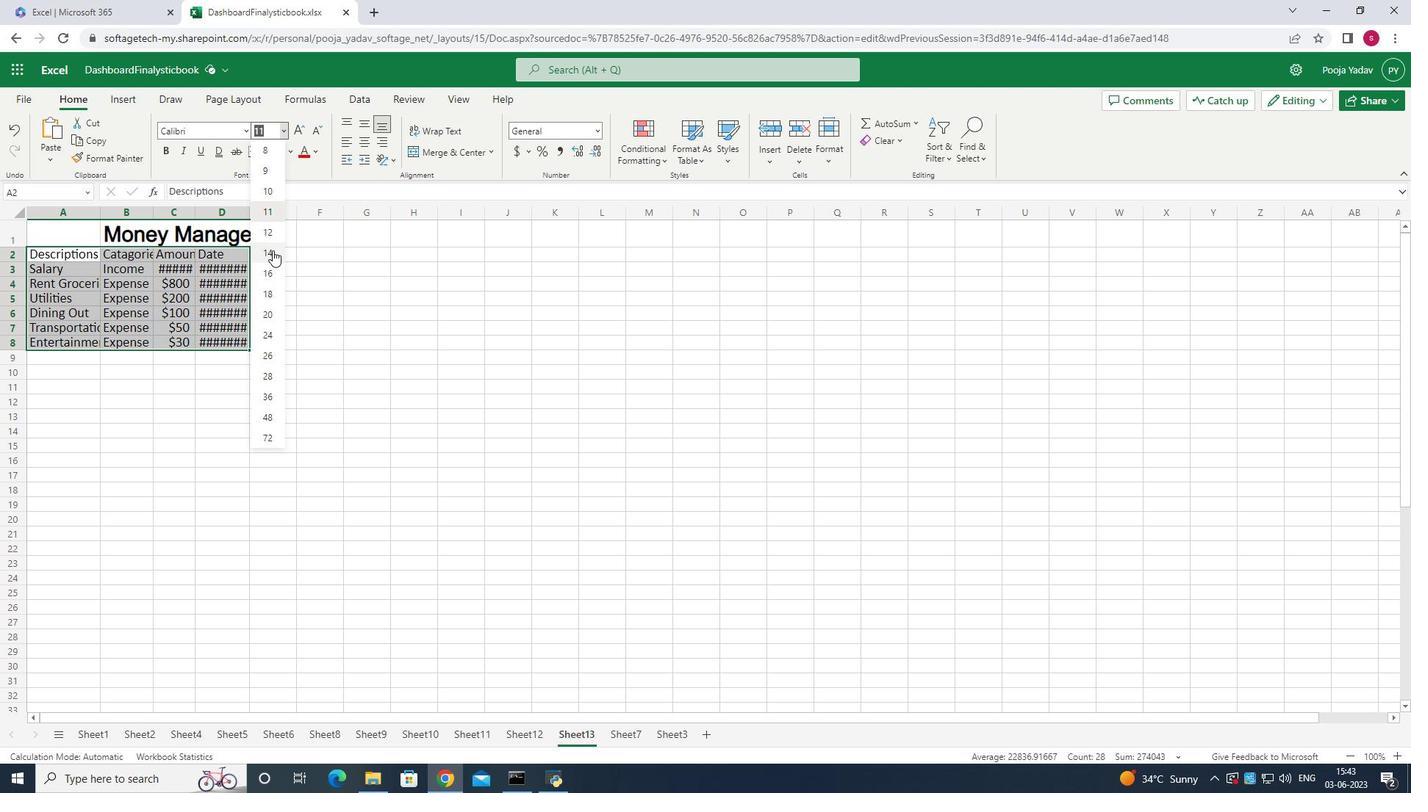 
Action: Mouse moved to (65, 234)
Screenshot: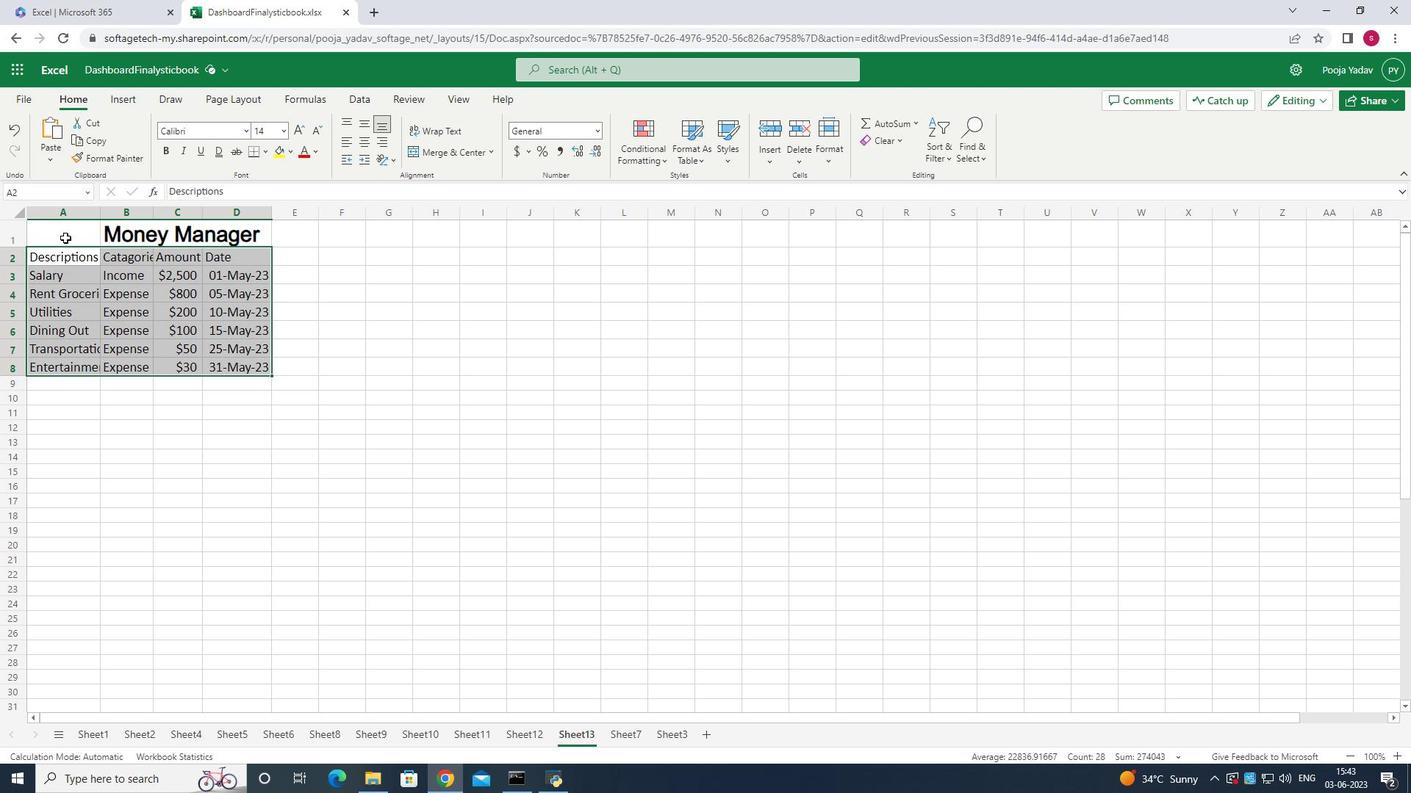 
Action: Mouse pressed left at (65, 234)
Screenshot: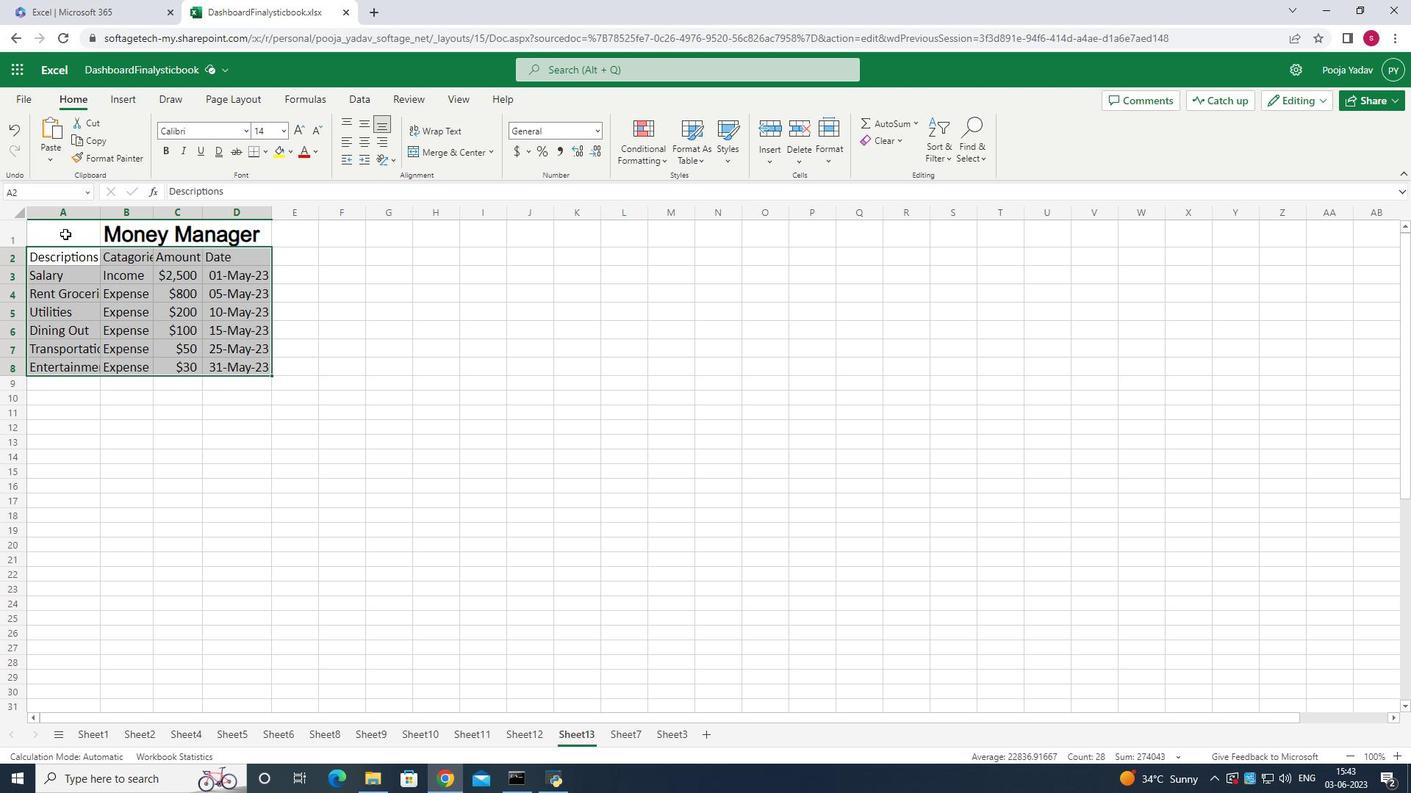 
Action: Mouse moved to (359, 116)
Screenshot: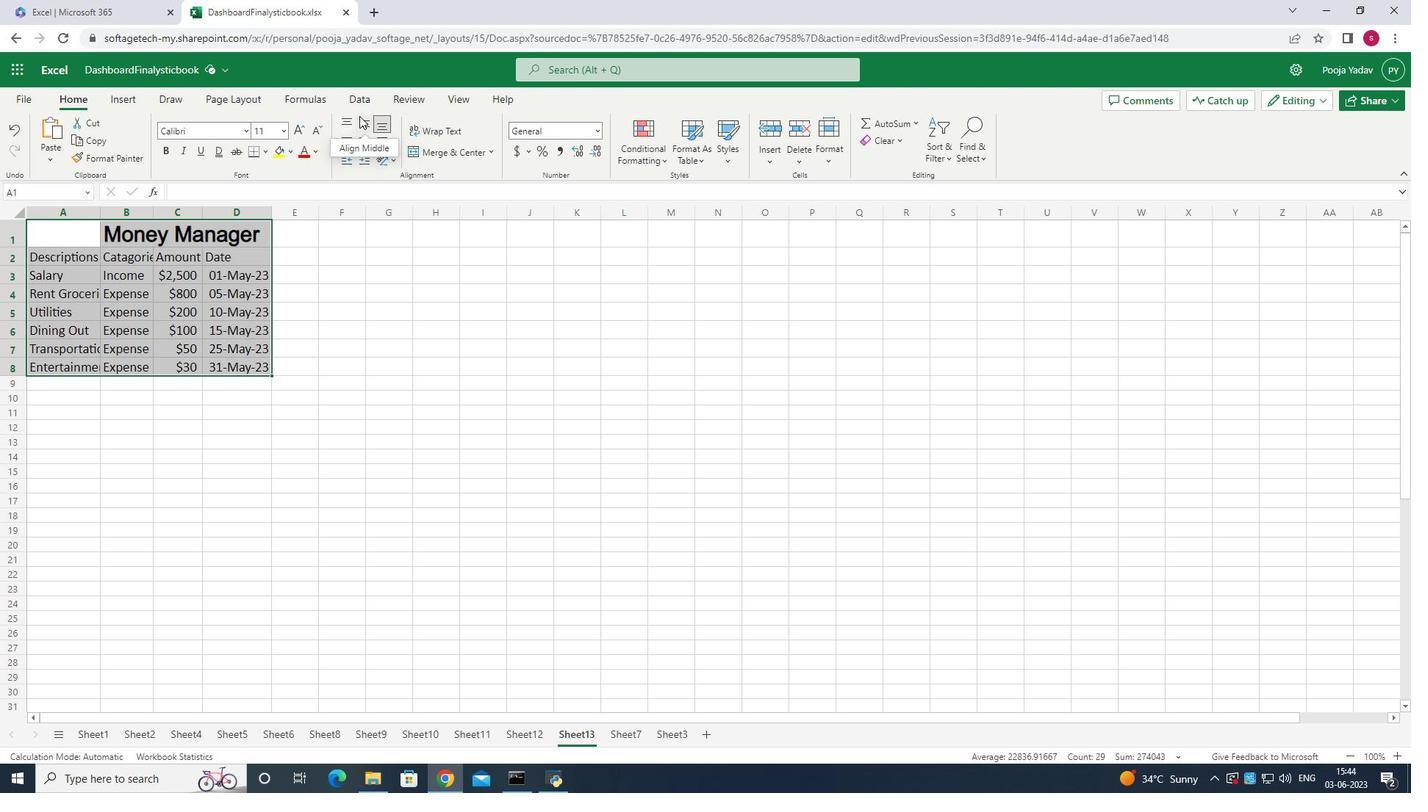 
Action: Mouse pressed left at (359, 116)
Screenshot: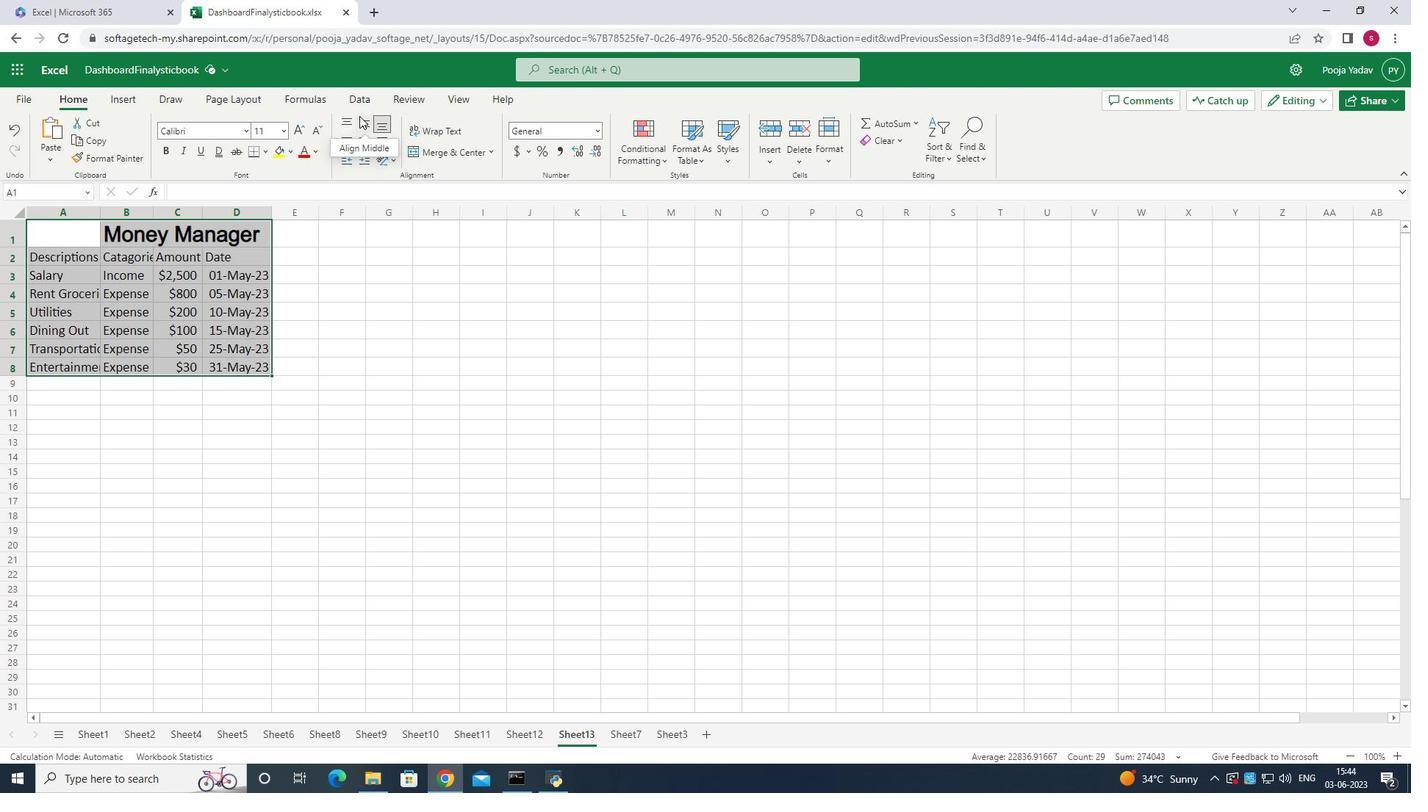 
Action: Mouse moved to (360, 116)
Screenshot: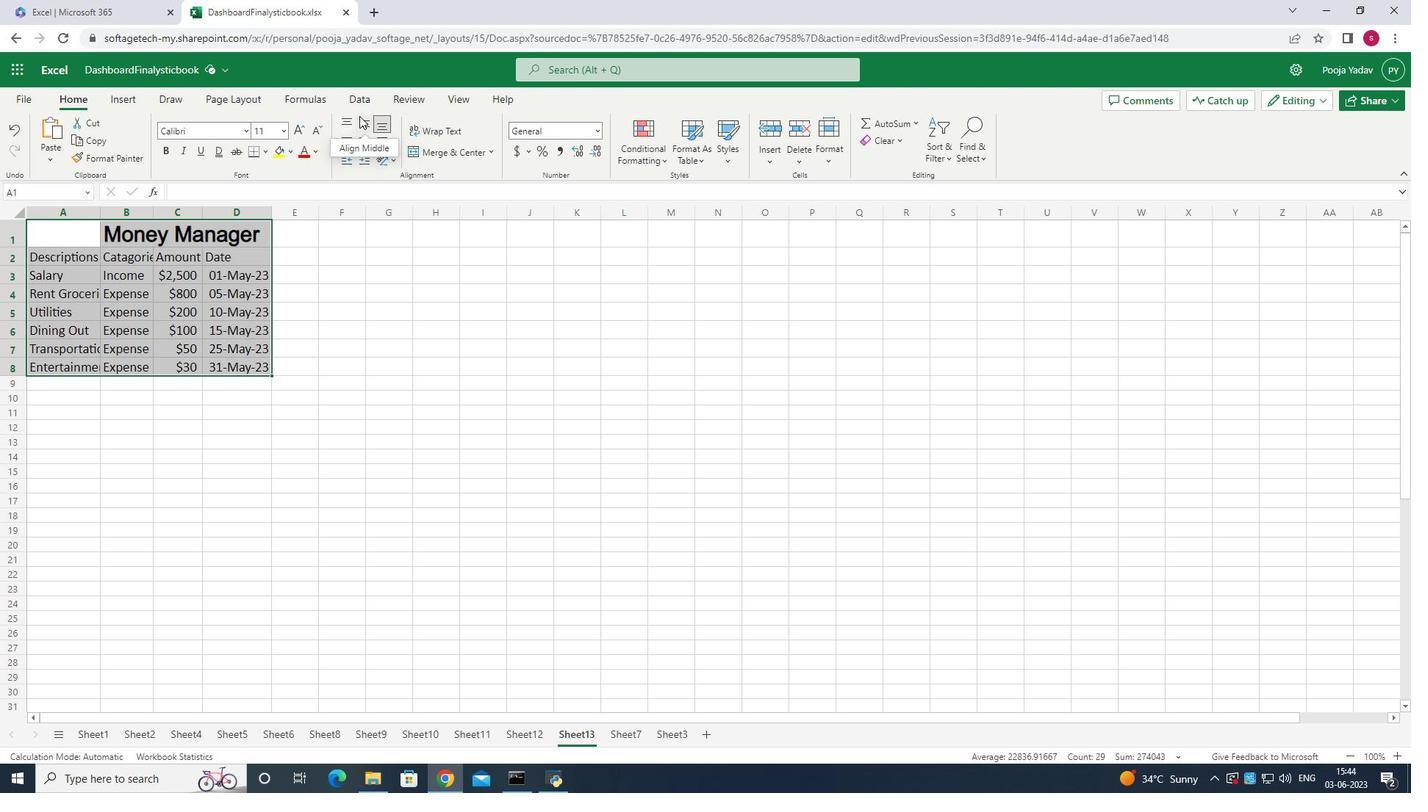 
